 Task: Open Card Software Development Planning in Board Brand Recognition Best Practices to Workspace Car Rentals and add a team member Softage.1@softage.net, a label Yellow, a checklist Data Governance, an attachment from your computer, a color Yellow and finally, add a card description 'Develop and launch new customer feedback program for service improvements' and a comment 'Given the potential impact of this task on our company social responsibility, let us ensure that we approach it with a sense of ethical awareness and consciousness.'. Add a start date 'Jan 01, 1900' with a due date 'Jan 08, 1900'
Action: Mouse moved to (353, 360)
Screenshot: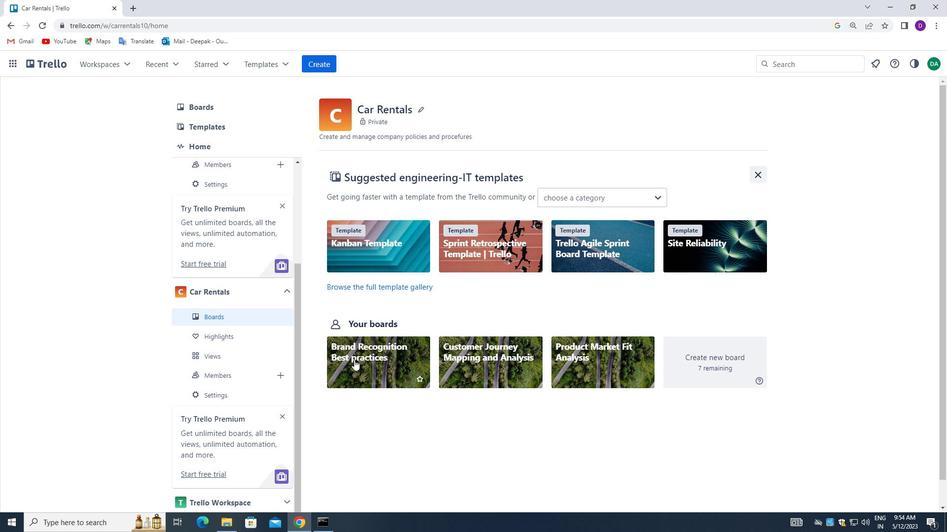
Action: Mouse pressed left at (353, 360)
Screenshot: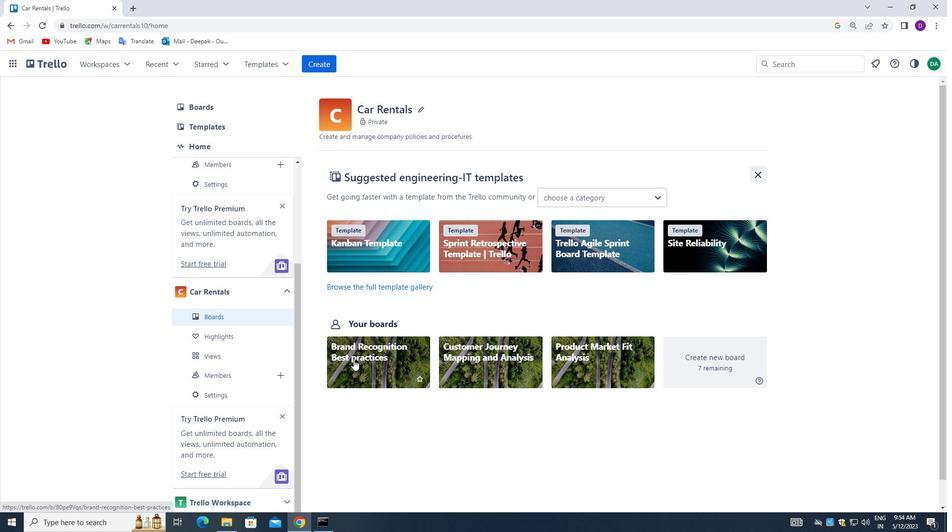 
Action: Mouse moved to (209, 151)
Screenshot: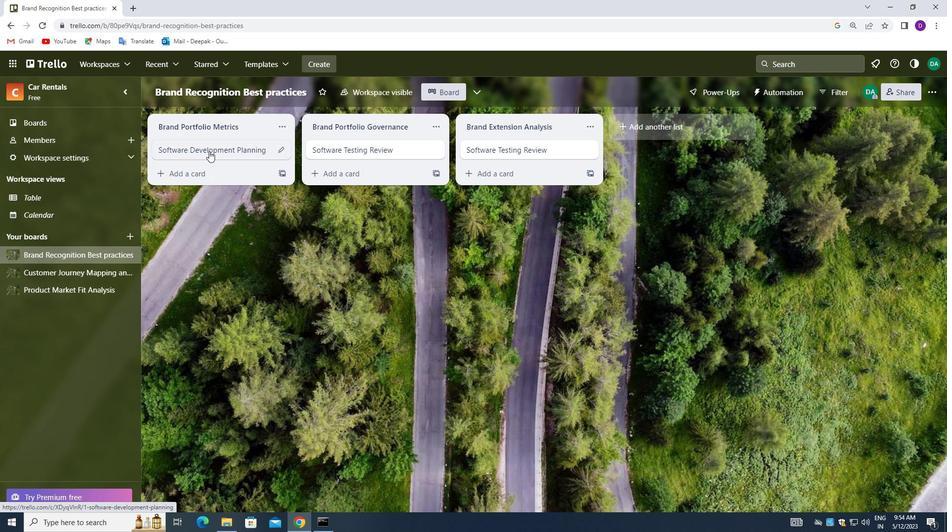 
Action: Mouse pressed left at (209, 151)
Screenshot: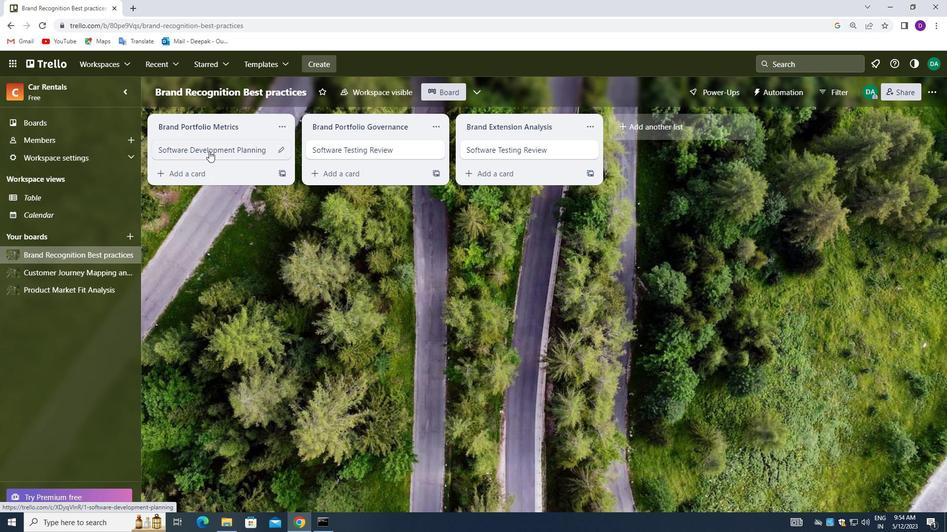 
Action: Mouse moved to (620, 149)
Screenshot: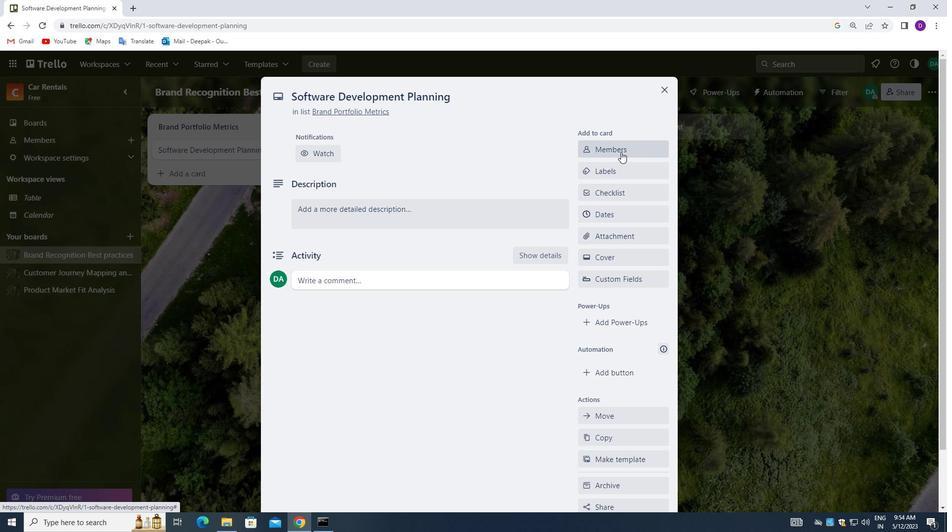 
Action: Mouse pressed left at (620, 149)
Screenshot: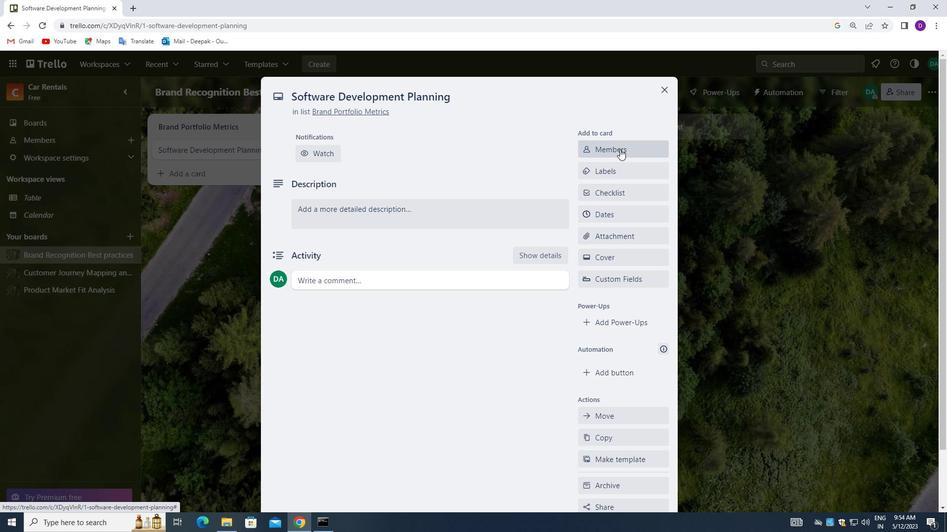 
Action: Mouse moved to (619, 202)
Screenshot: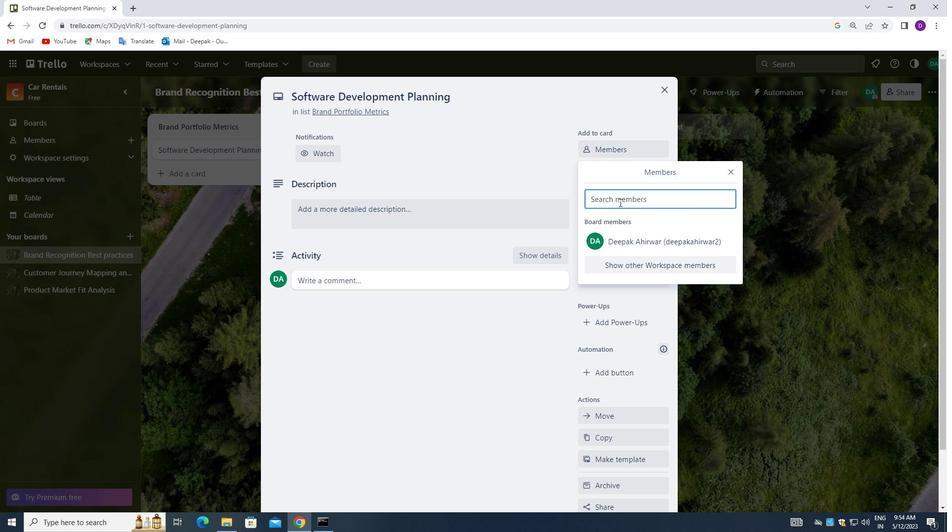 
Action: Mouse pressed left at (619, 202)
Screenshot: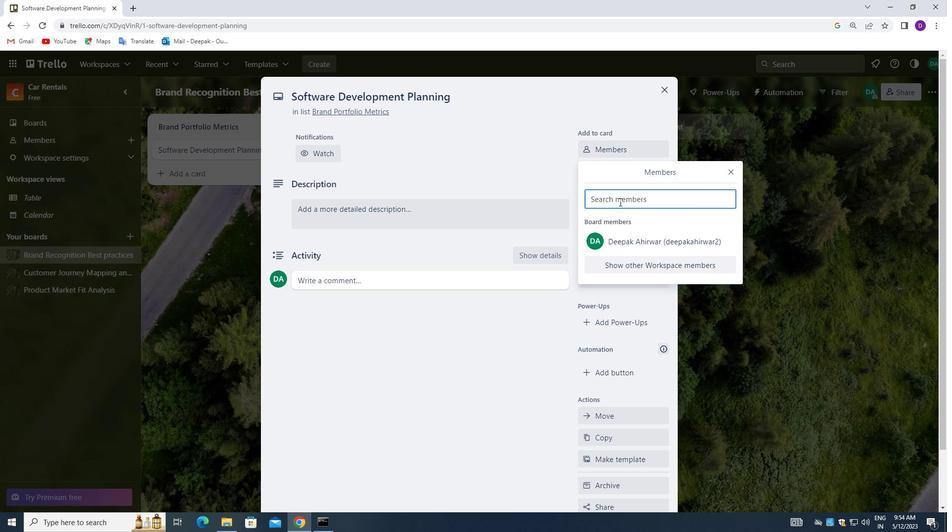 
Action: Mouse moved to (475, 171)
Screenshot: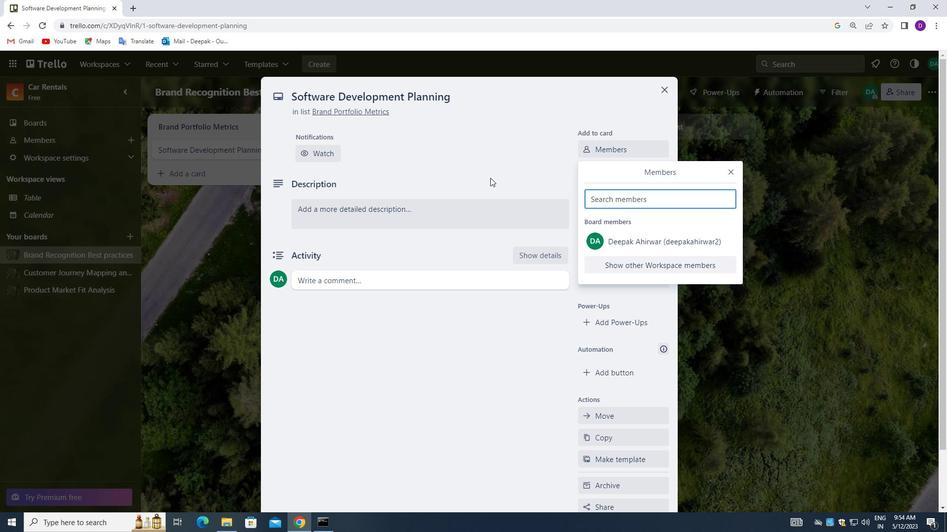 
Action: Key pressed softage.1<Key.shift>@SOFTAGE.NET
Screenshot: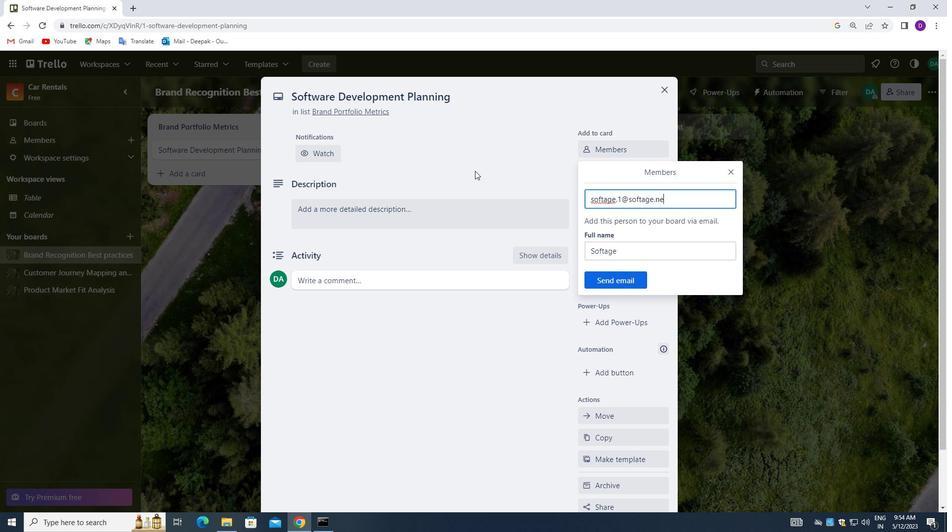 
Action: Mouse scrolled (475, 171) with delta (0, 0)
Screenshot: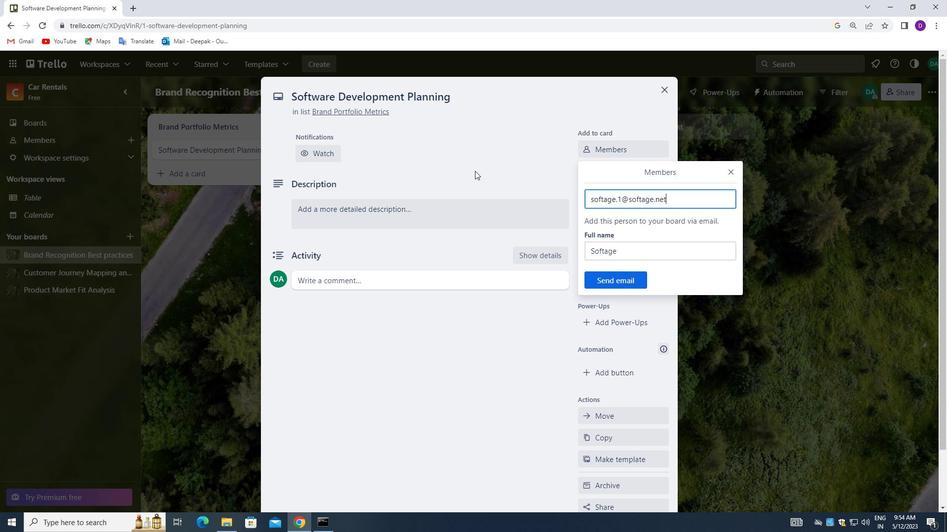
Action: Mouse moved to (600, 281)
Screenshot: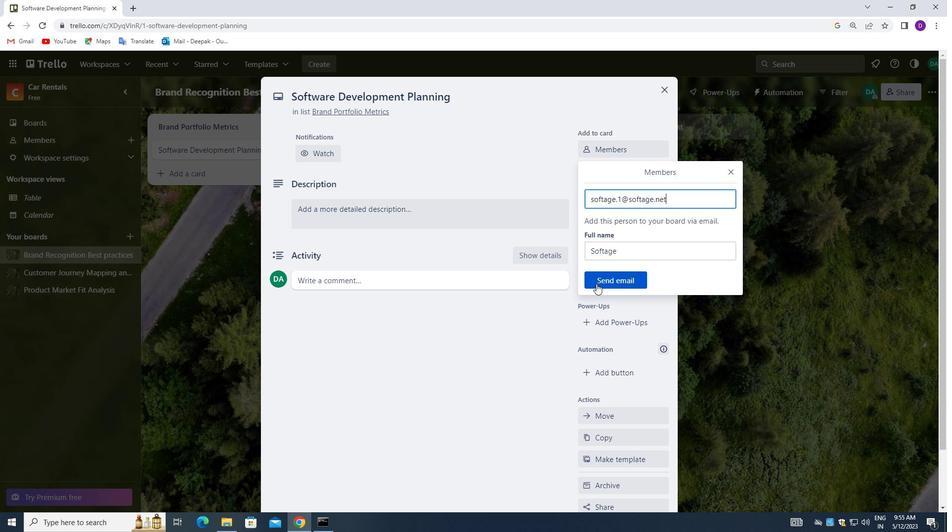 
Action: Mouse pressed left at (600, 281)
Screenshot: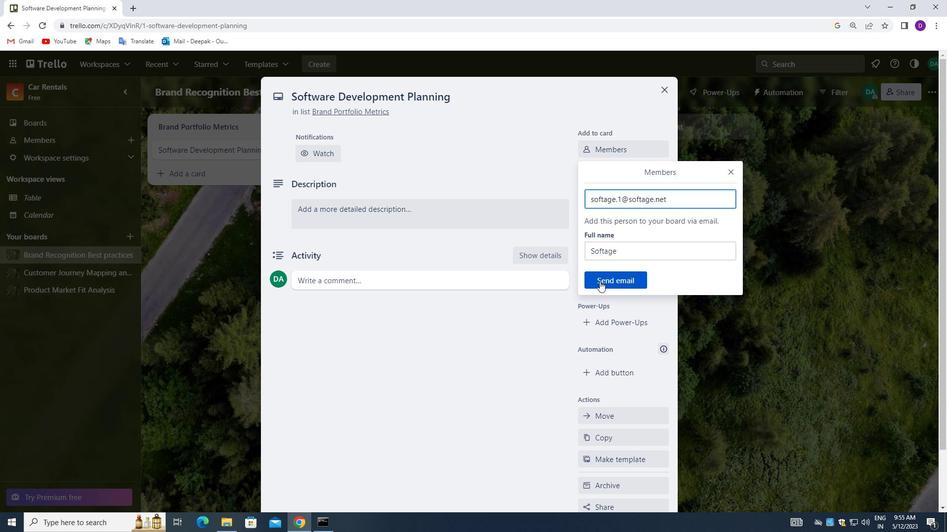 
Action: Mouse moved to (623, 209)
Screenshot: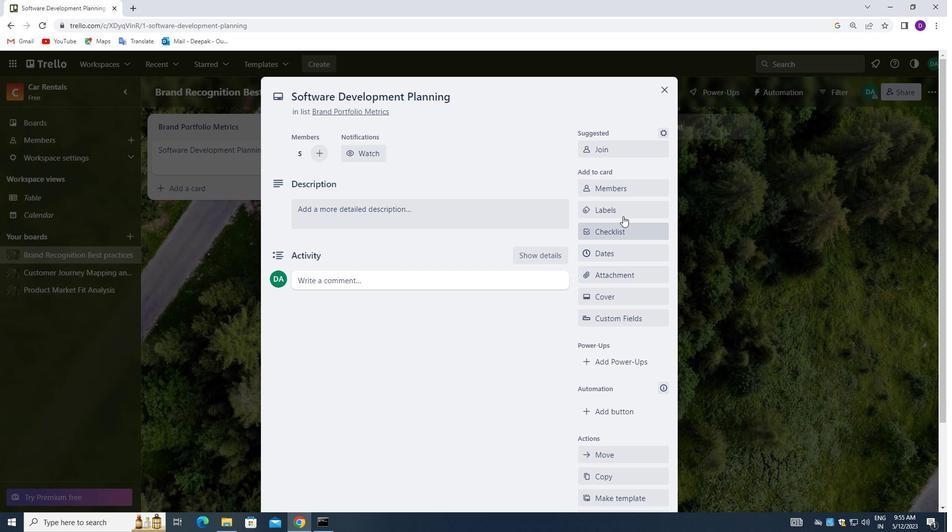 
Action: Mouse pressed left at (623, 209)
Screenshot: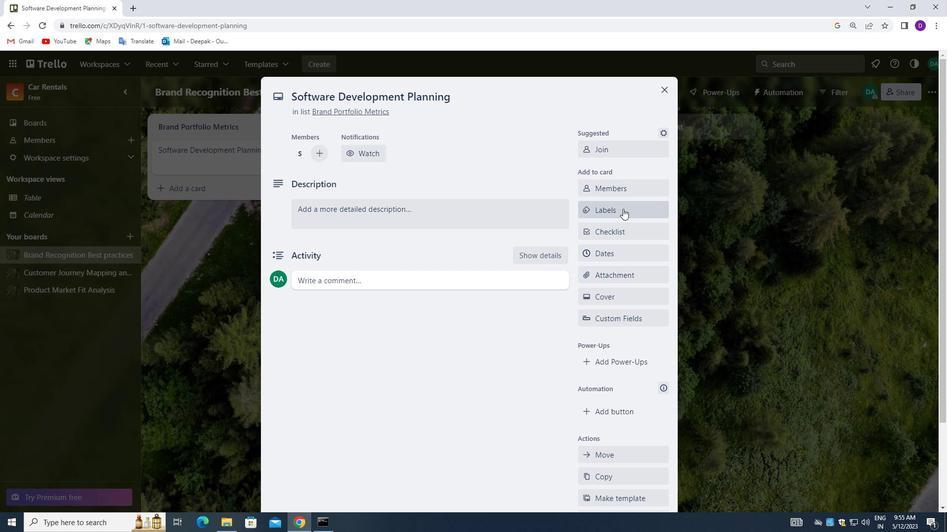 
Action: Mouse moved to (627, 315)
Screenshot: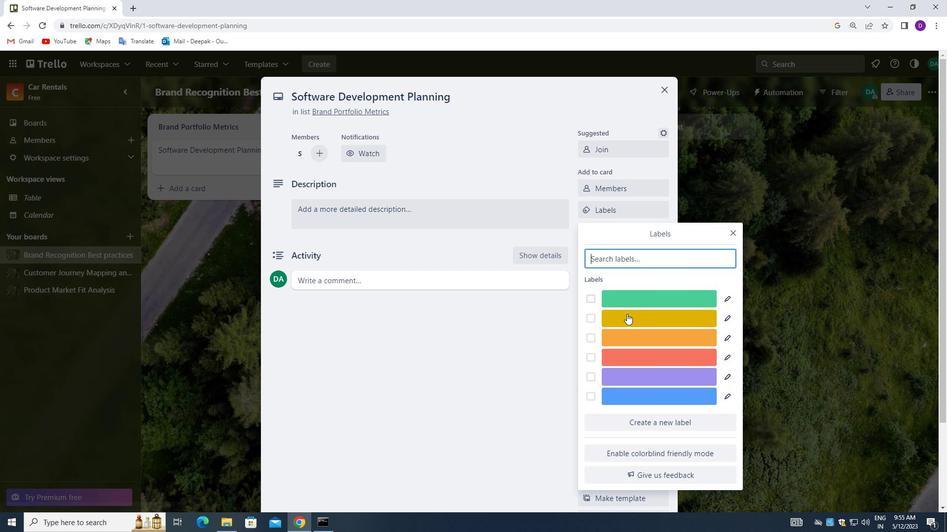 
Action: Mouse pressed left at (627, 315)
Screenshot: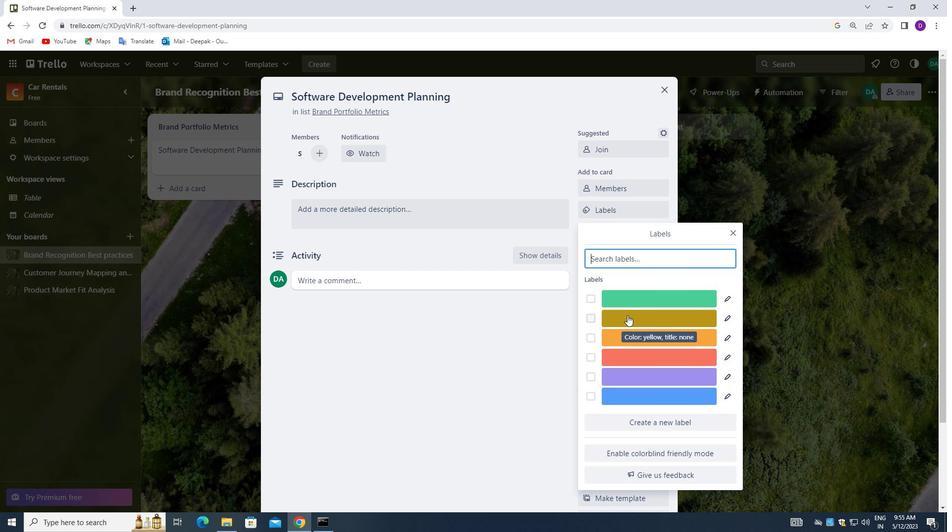 
Action: Mouse moved to (736, 230)
Screenshot: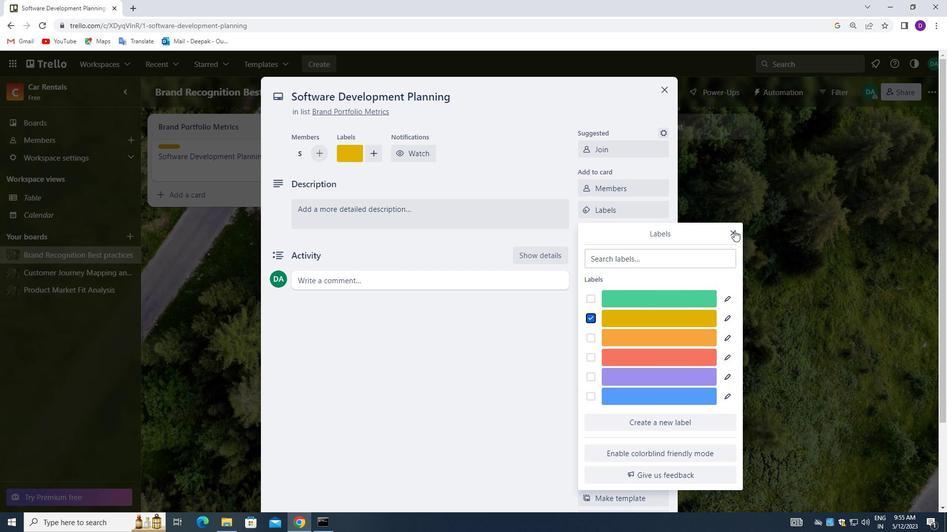 
Action: Mouse pressed left at (736, 230)
Screenshot: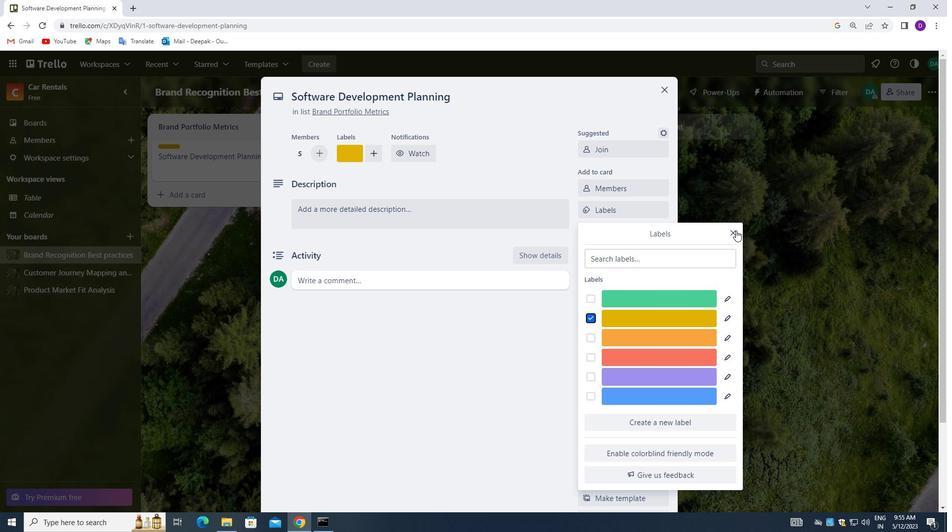 
Action: Mouse moved to (613, 230)
Screenshot: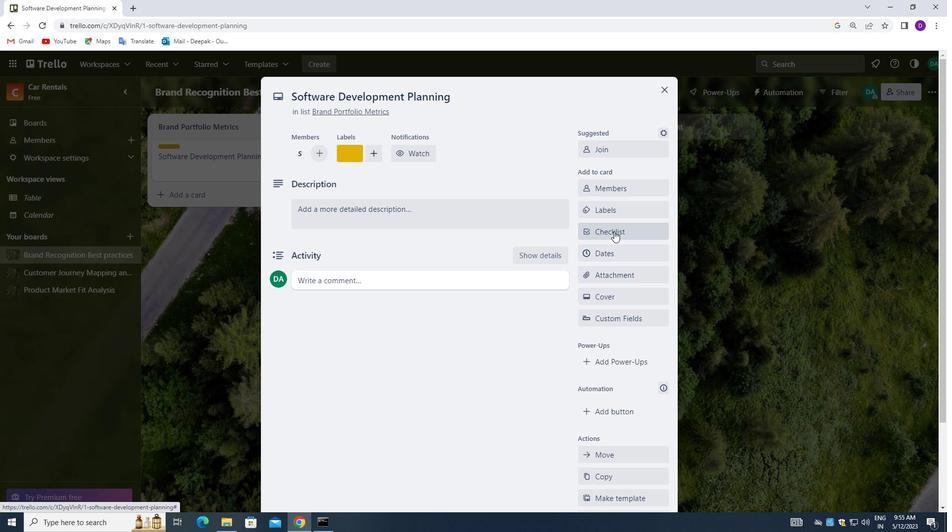 
Action: Mouse pressed left at (613, 230)
Screenshot: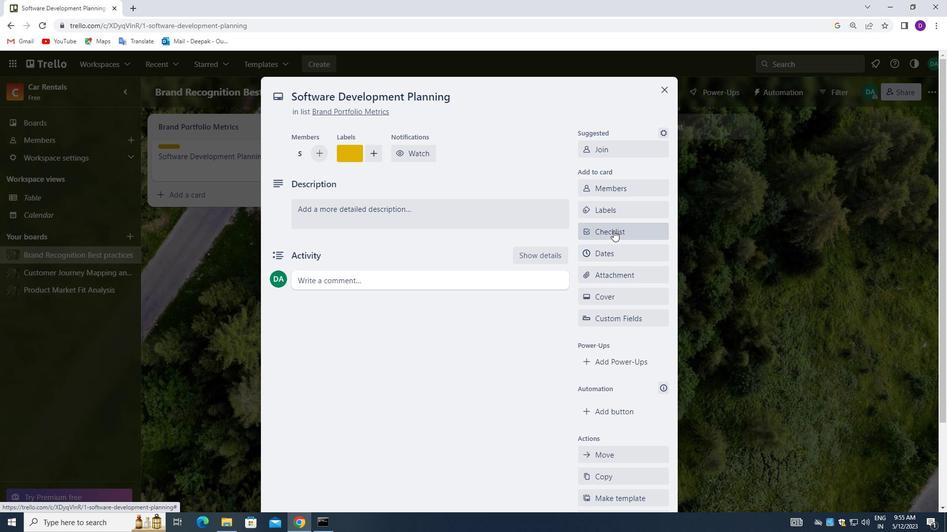 
Action: Mouse moved to (631, 287)
Screenshot: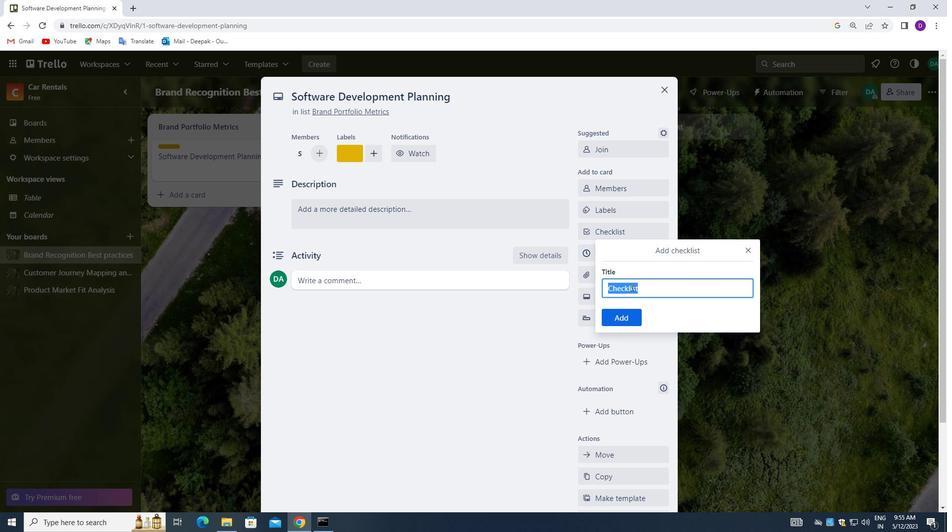 
Action: Key pressed <Key.backspace>
Screenshot: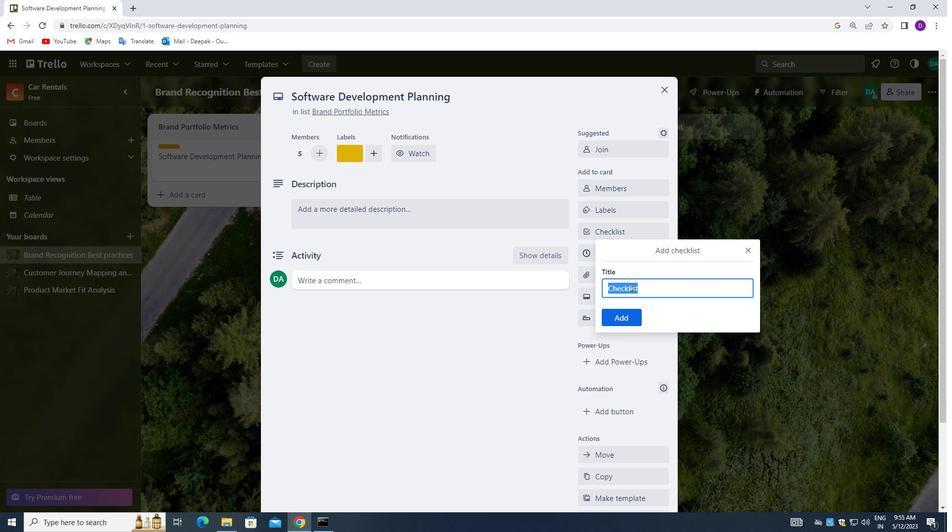 
Action: Mouse moved to (639, 250)
Screenshot: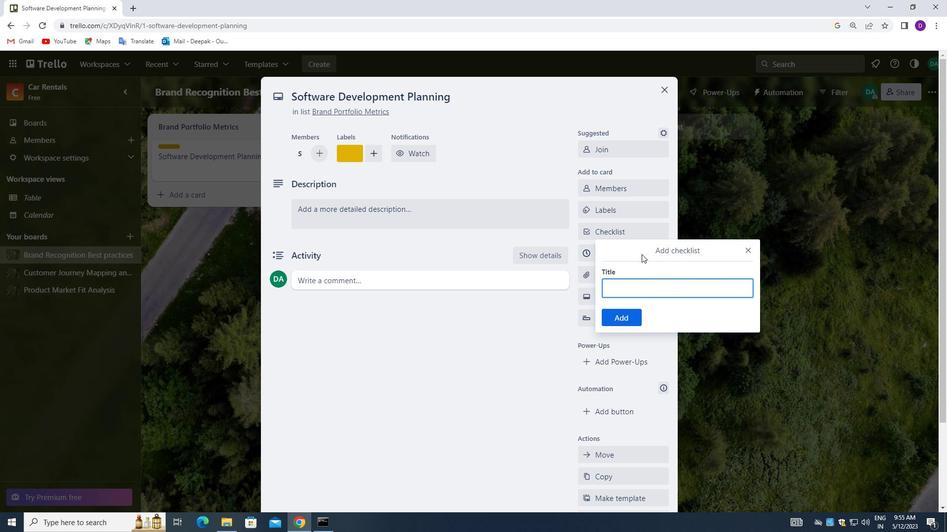 
Action: Key pressed <Key.shift_r>DATA<Key.space><Key.shift_r>GOVERNANCE
Screenshot: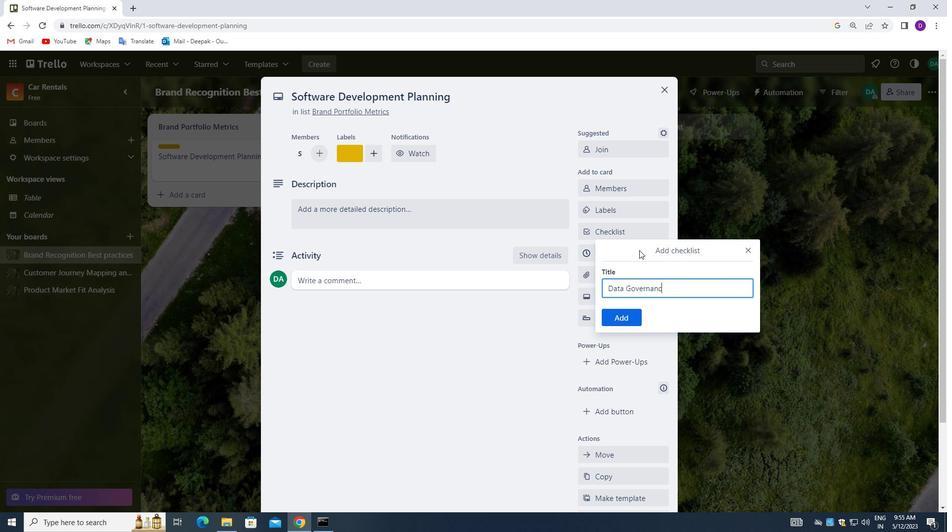 
Action: Mouse moved to (620, 321)
Screenshot: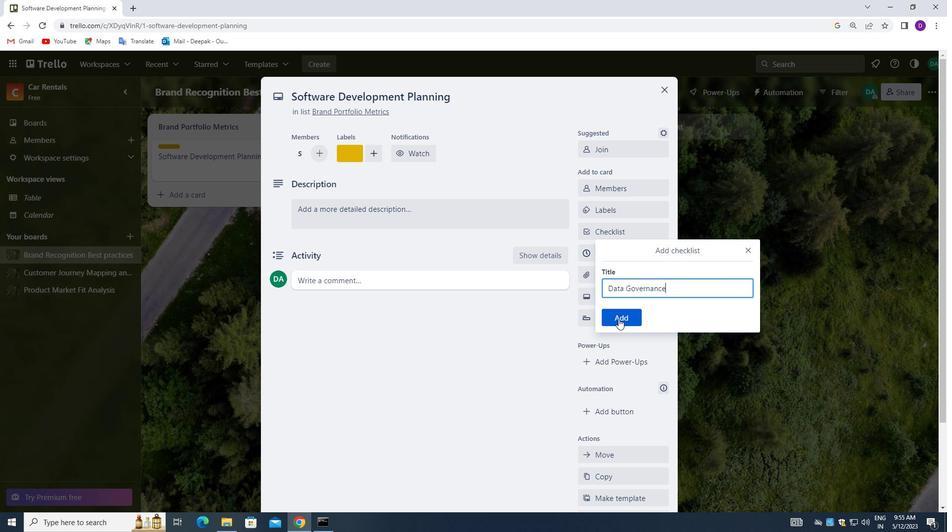 
Action: Mouse pressed left at (620, 321)
Screenshot: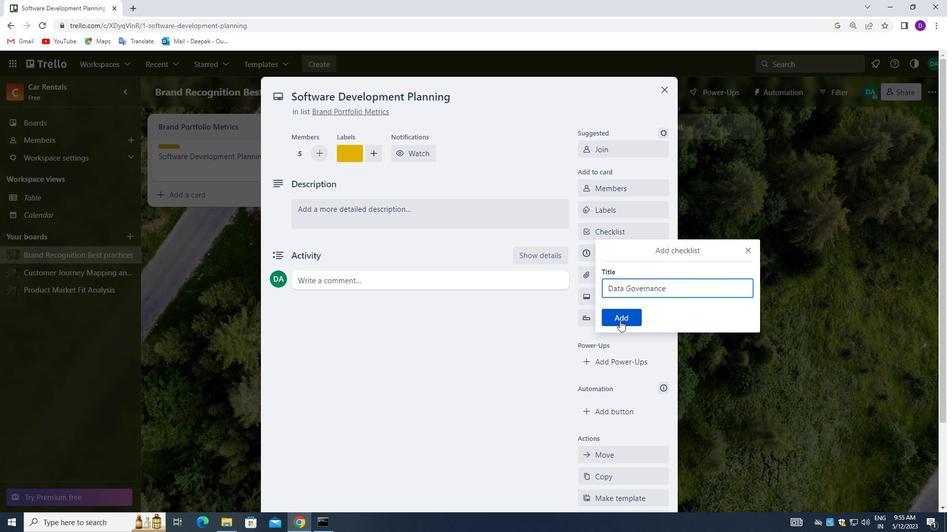 
Action: Mouse moved to (619, 273)
Screenshot: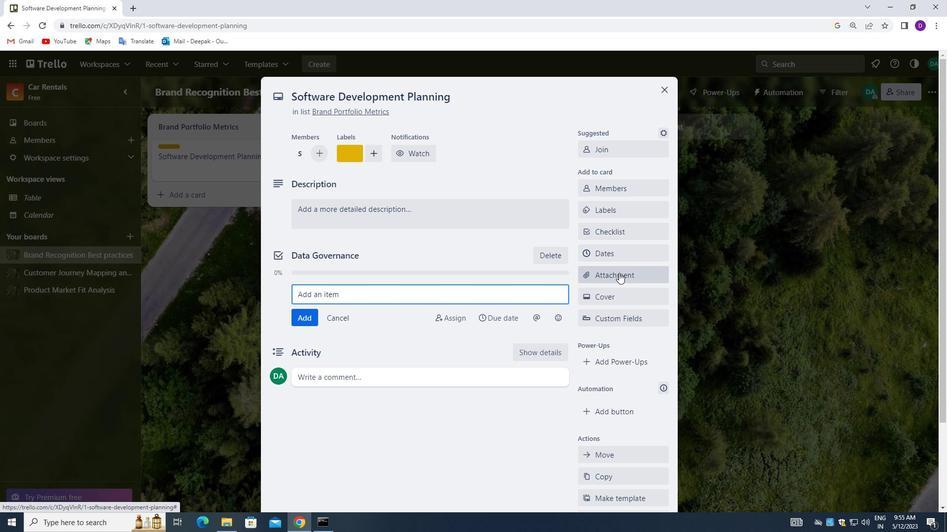 
Action: Mouse pressed left at (619, 273)
Screenshot: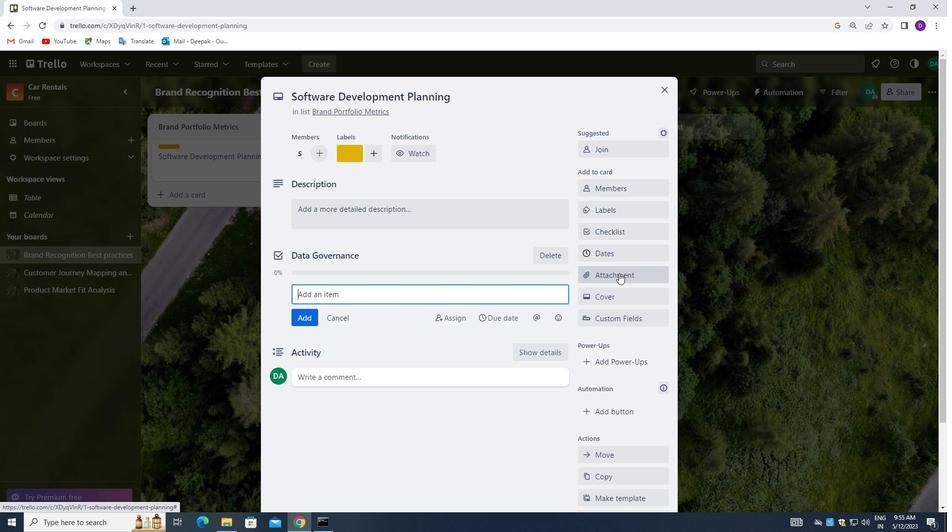 
Action: Mouse moved to (631, 112)
Screenshot: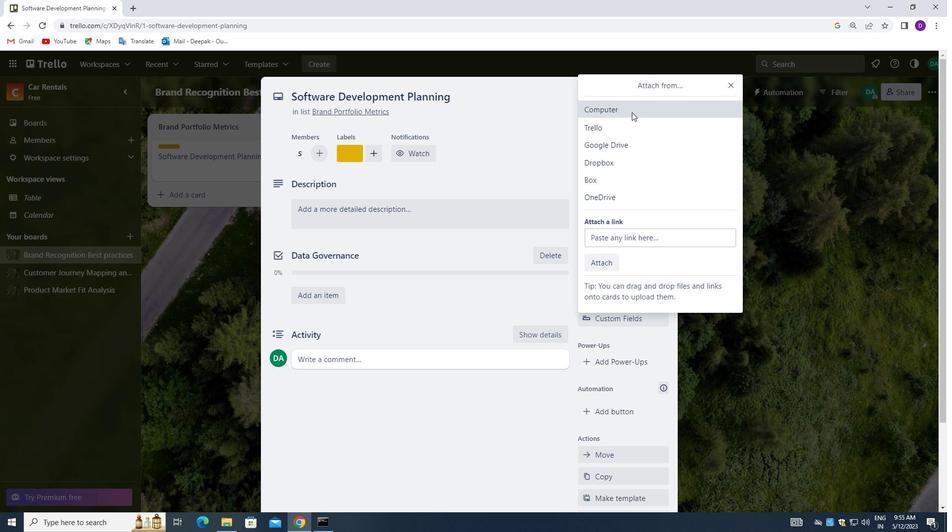 
Action: Mouse pressed left at (631, 112)
Screenshot: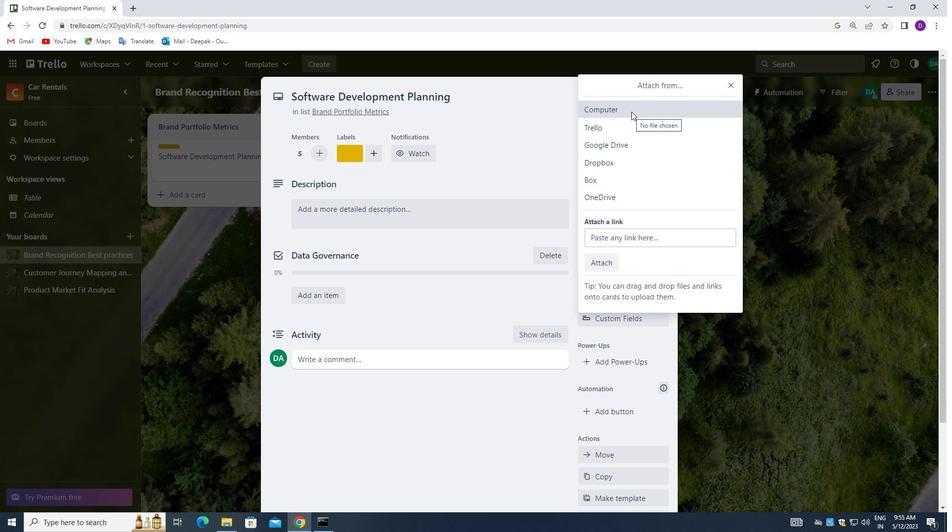 
Action: Mouse moved to (169, 155)
Screenshot: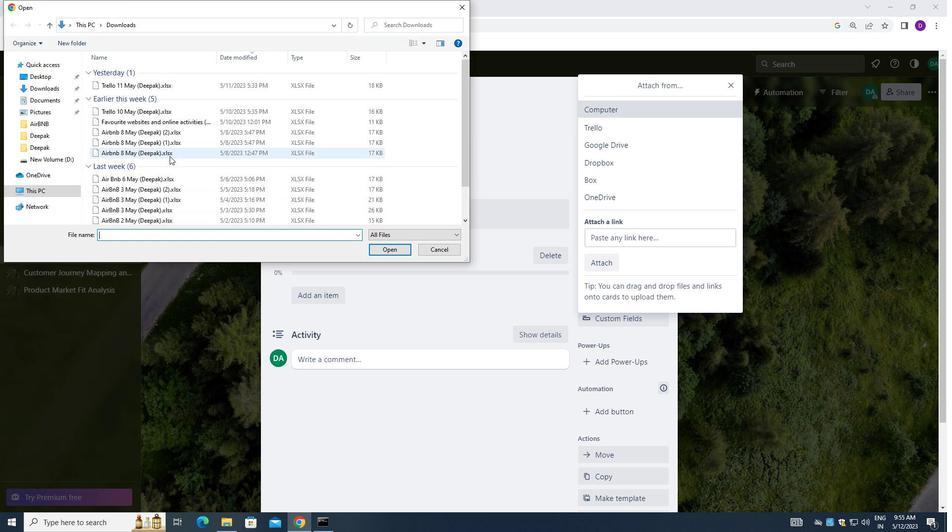 
Action: Mouse pressed left at (169, 155)
Screenshot: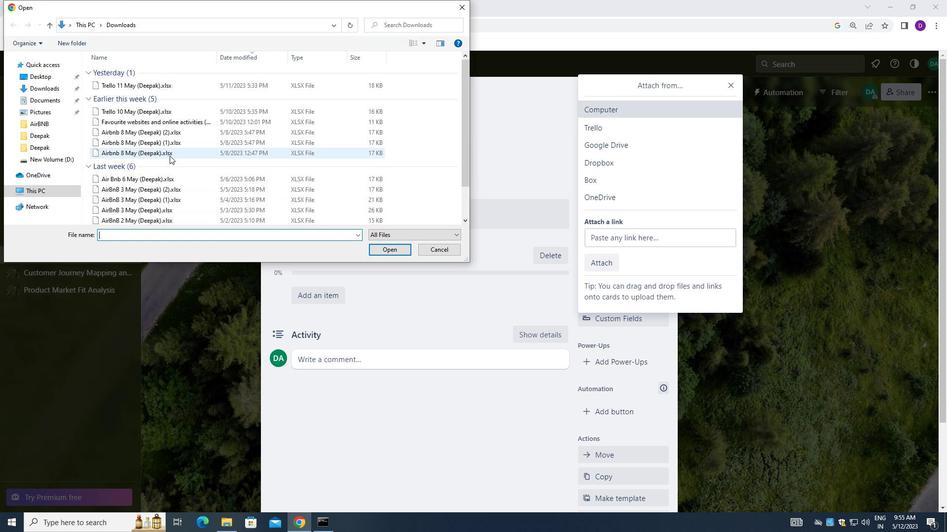 
Action: Mouse moved to (384, 249)
Screenshot: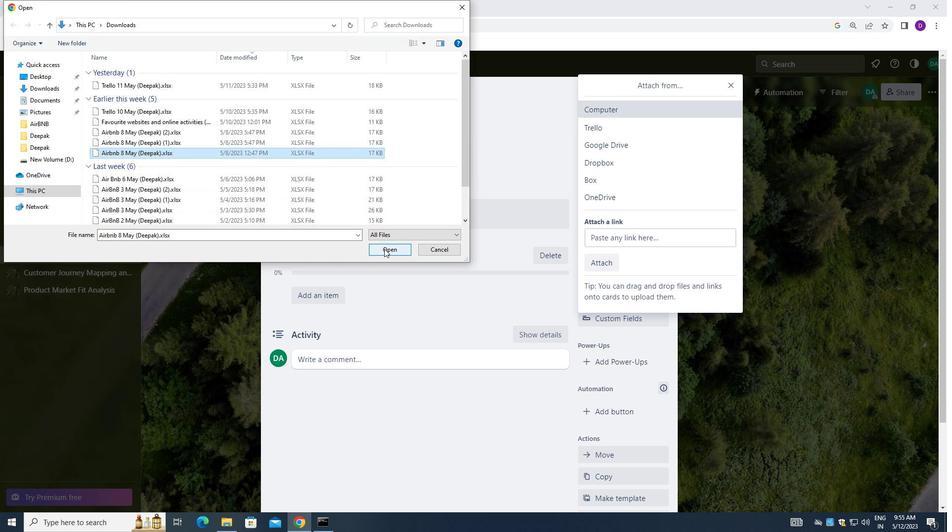 
Action: Mouse pressed left at (384, 249)
Screenshot: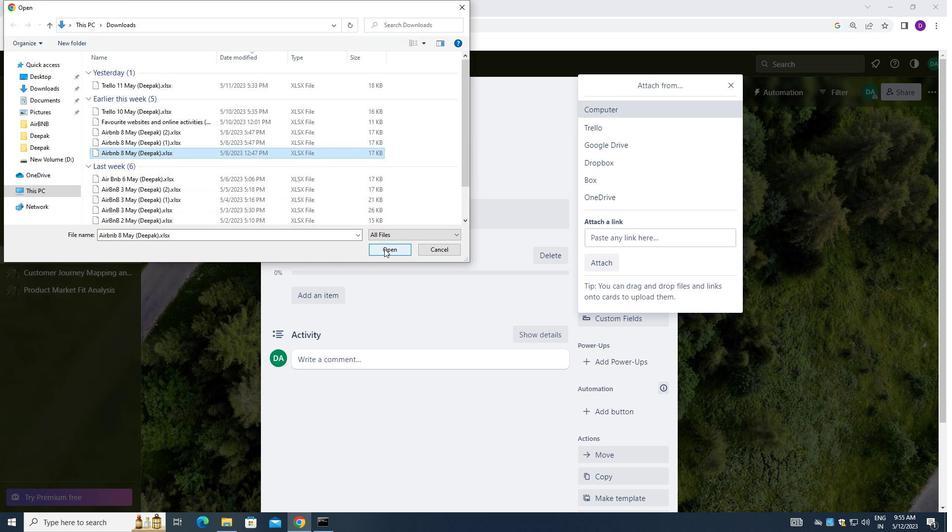 
Action: Mouse moved to (619, 295)
Screenshot: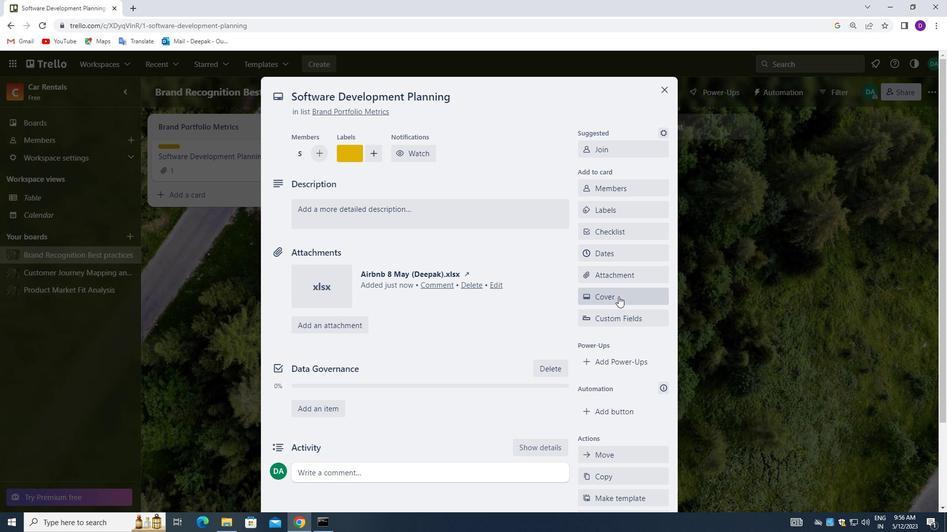 
Action: Mouse pressed left at (619, 295)
Screenshot: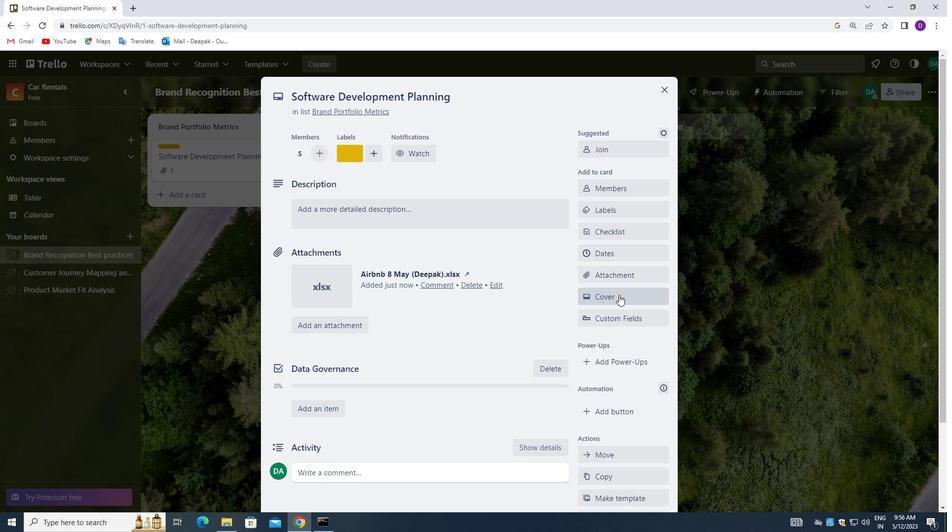 
Action: Mouse moved to (630, 292)
Screenshot: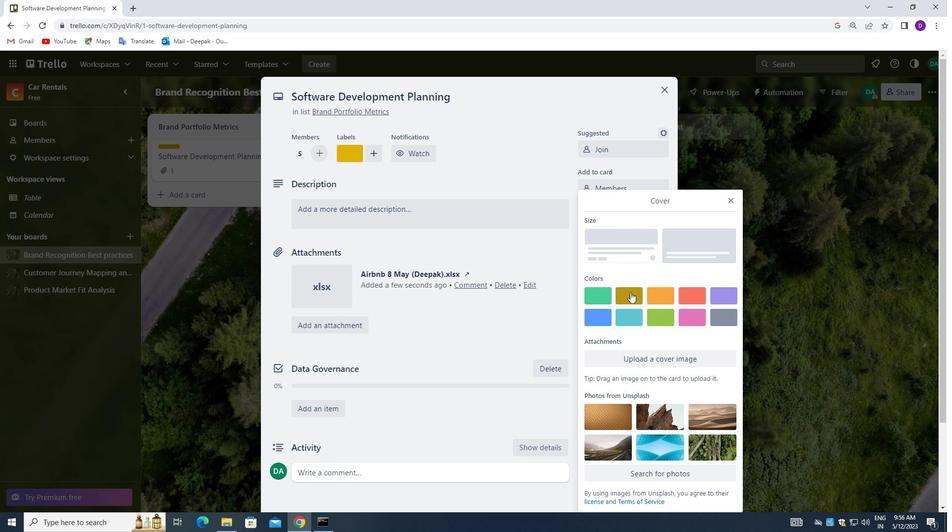 
Action: Mouse pressed left at (630, 292)
Screenshot: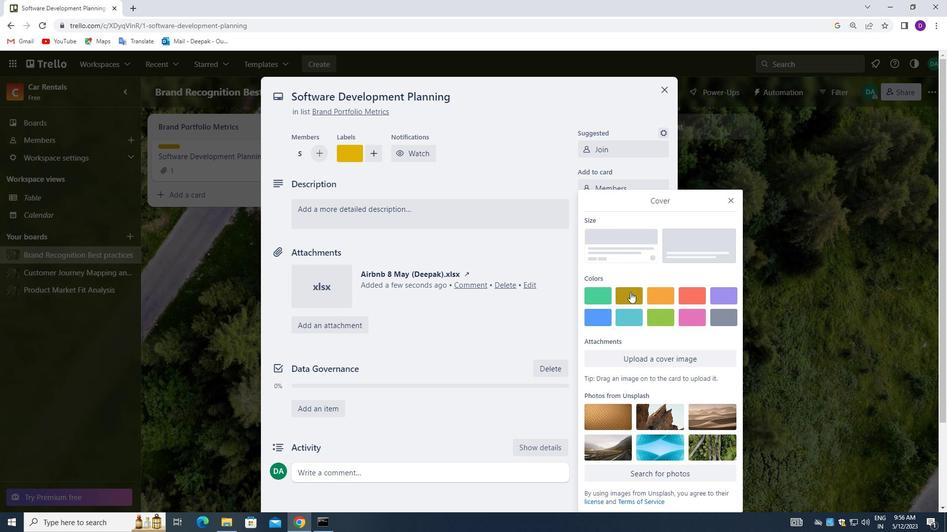 
Action: Mouse moved to (731, 179)
Screenshot: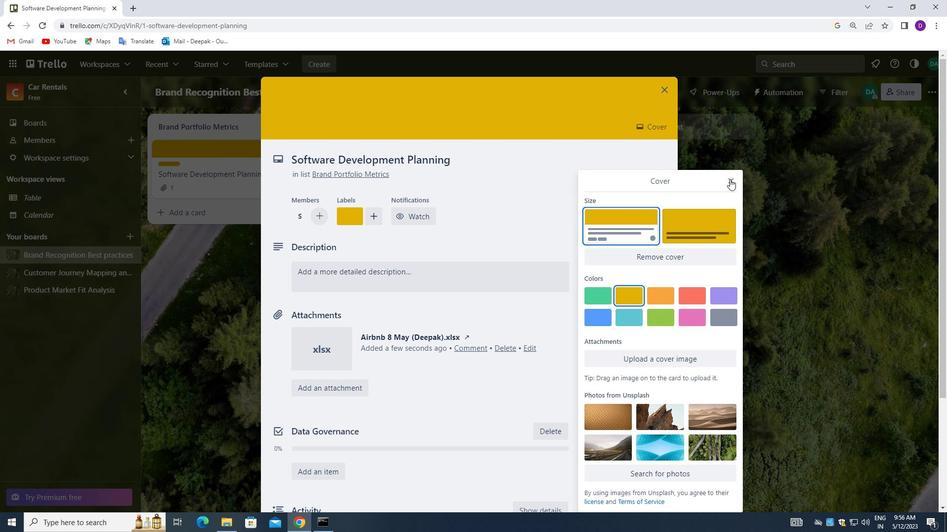 
Action: Mouse pressed left at (731, 179)
Screenshot: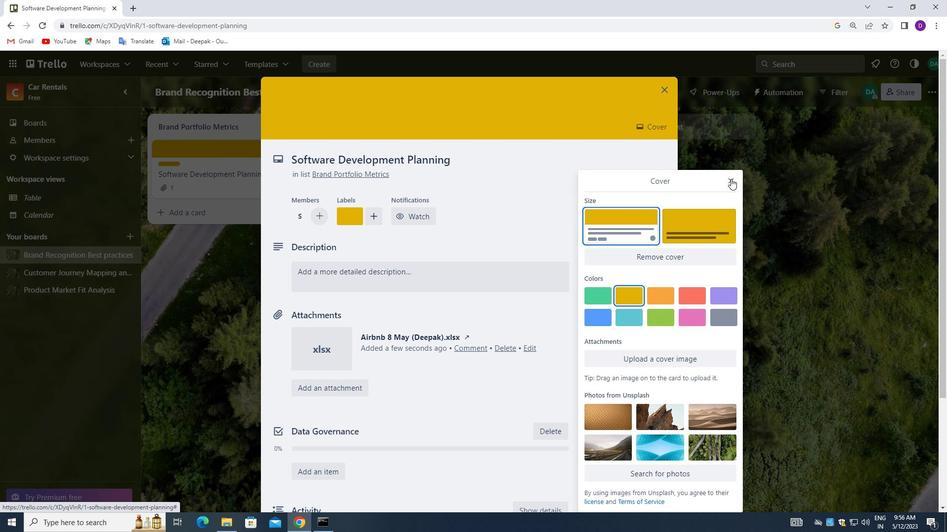 
Action: Mouse moved to (348, 269)
Screenshot: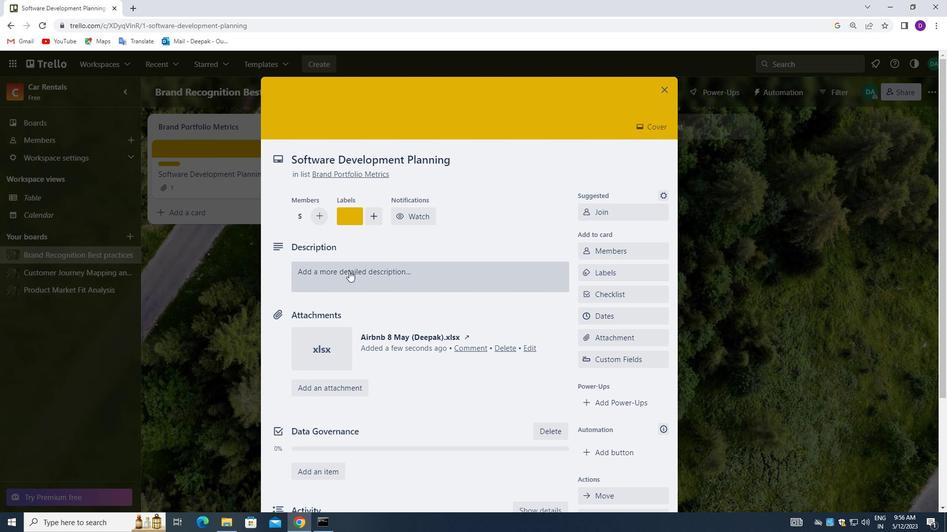 
Action: Mouse pressed left at (348, 269)
Screenshot: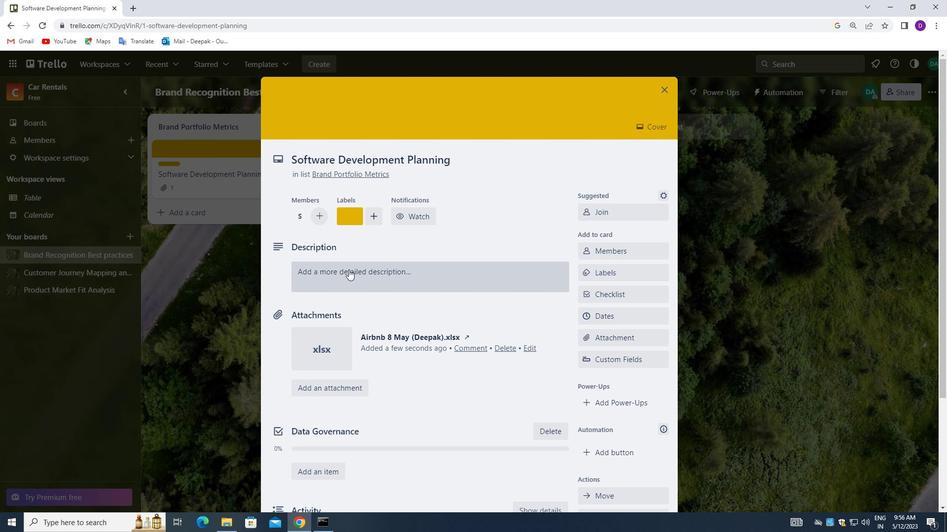 
Action: Mouse moved to (219, 306)
Screenshot: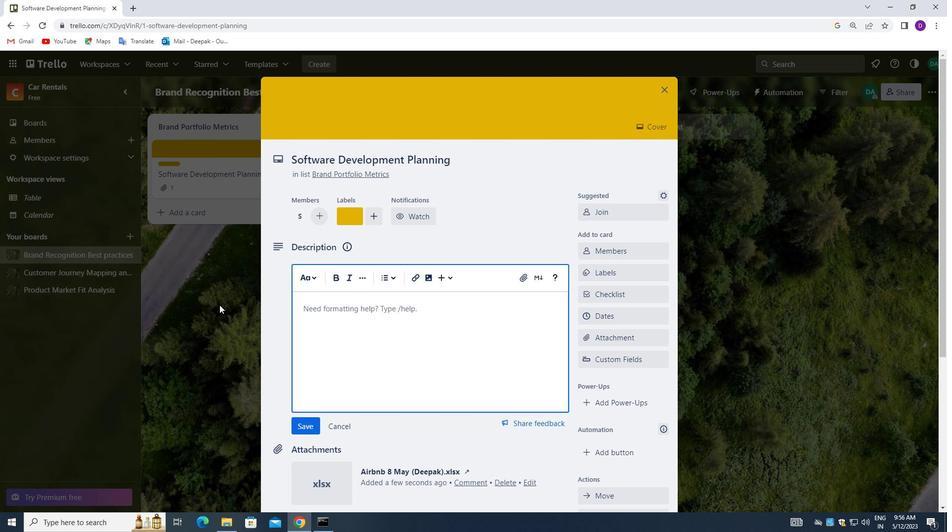 
Action: Key pressed <Key.shift_r>DEVELOP<Key.space>AND<Key.space>LAUNCH<Key.space>NEW<Key.space>CI<Key.backspace>USTOMER<Key.space>FEEDBACK<Key.space>PROGRAM<Key.space>FOR<Key.space>SERIVE<Key.backspace>CE<Key.space><Key.backspace><Key.backspace><Key.backspace><Key.backspace><Key.backspace><Key.backspace>RVICE<Key.space>UMPROVEMENTS.
Screenshot: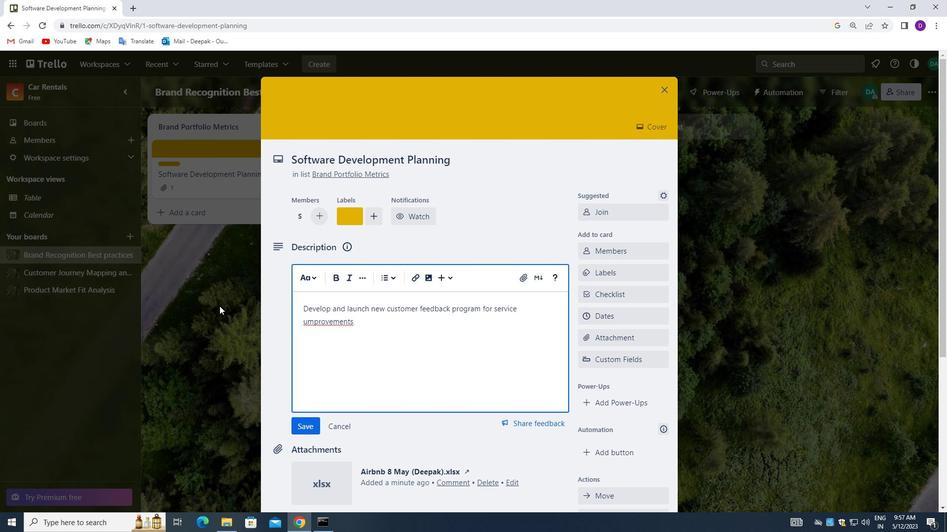 
Action: Mouse moved to (305, 322)
Screenshot: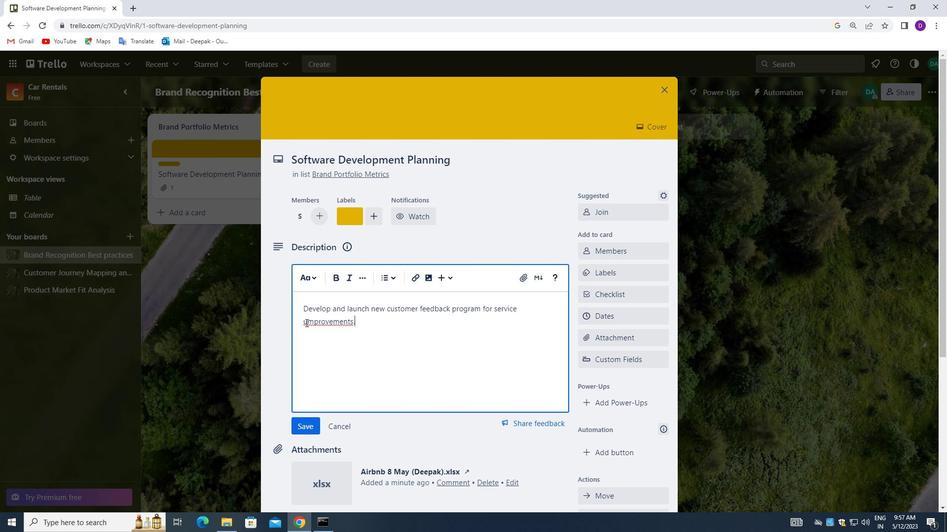 
Action: Mouse pressed left at (305, 322)
Screenshot: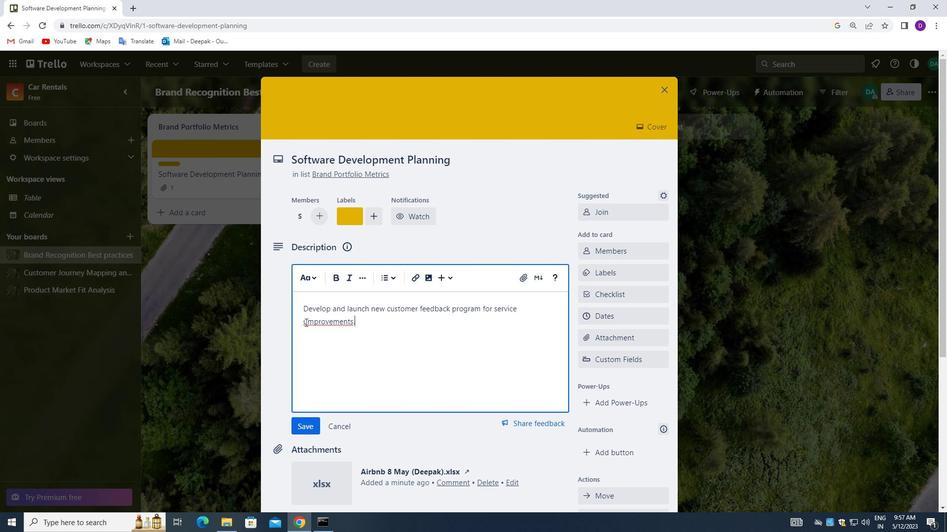 
Action: Mouse moved to (311, 341)
Screenshot: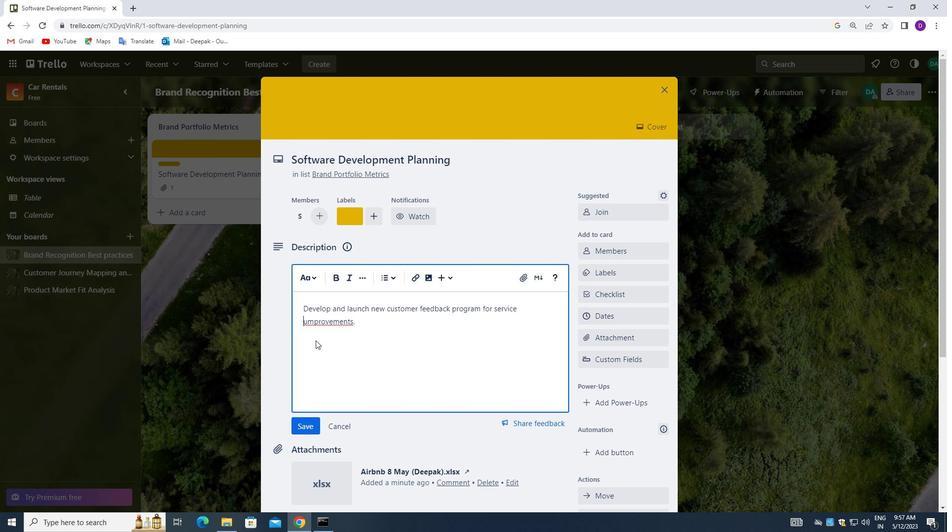 
Action: Key pressed <Key.right><Key.backspace>I
Screenshot: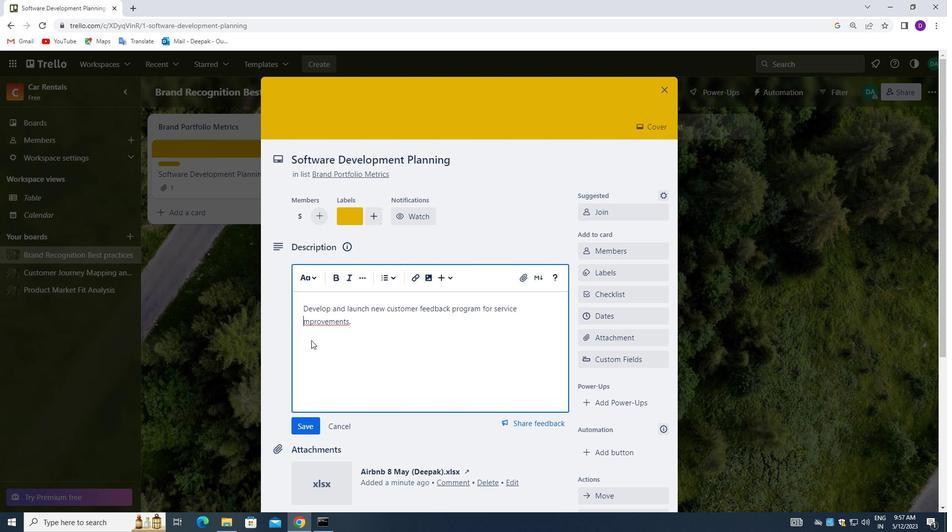 
Action: Mouse moved to (356, 319)
Screenshot: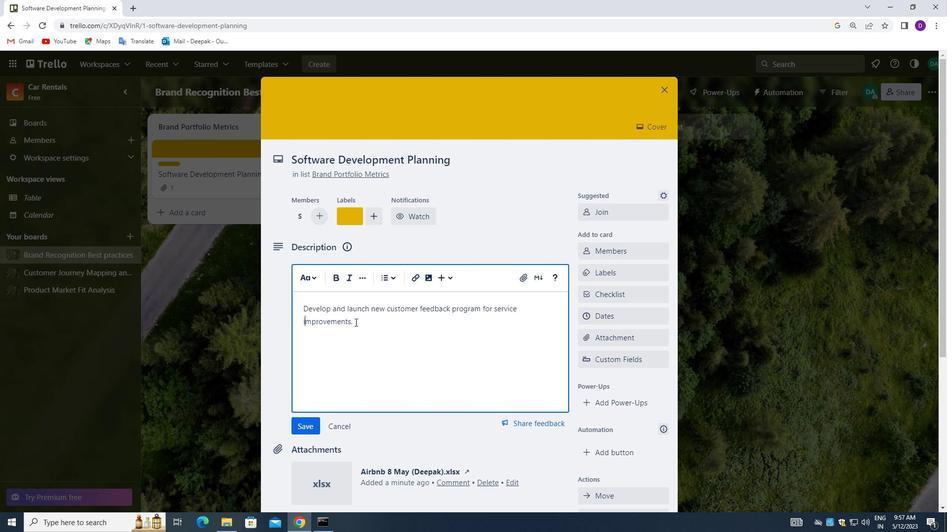 
Action: Mouse pressed left at (356, 319)
Screenshot: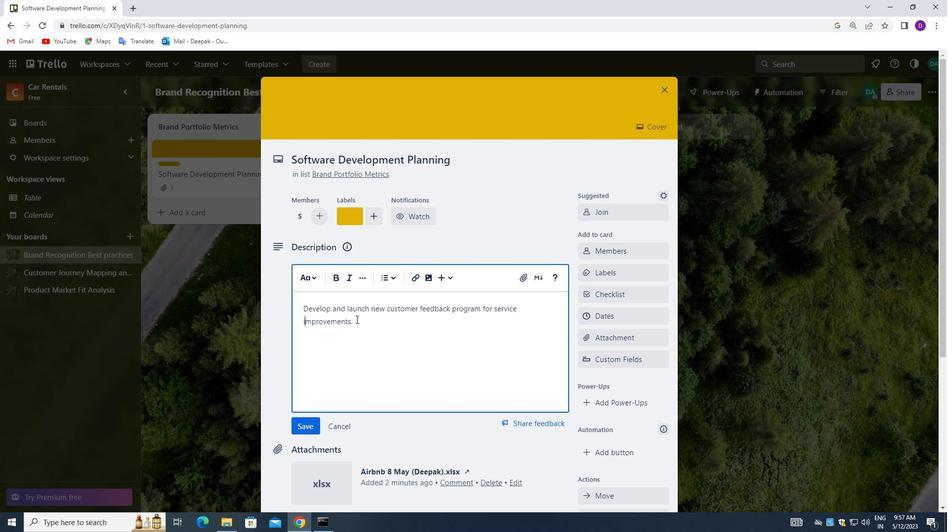 
Action: Mouse moved to (409, 352)
Screenshot: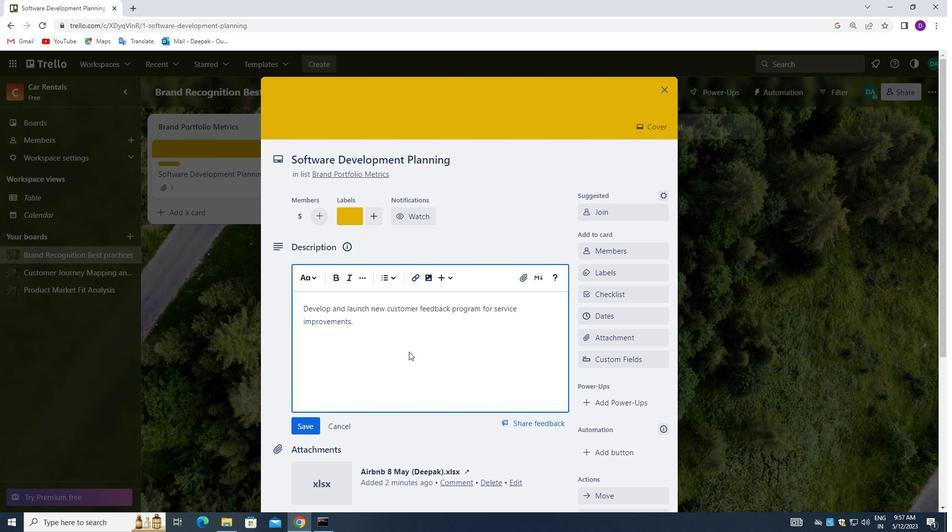 
Action: Mouse scrolled (409, 351) with delta (0, 0)
Screenshot: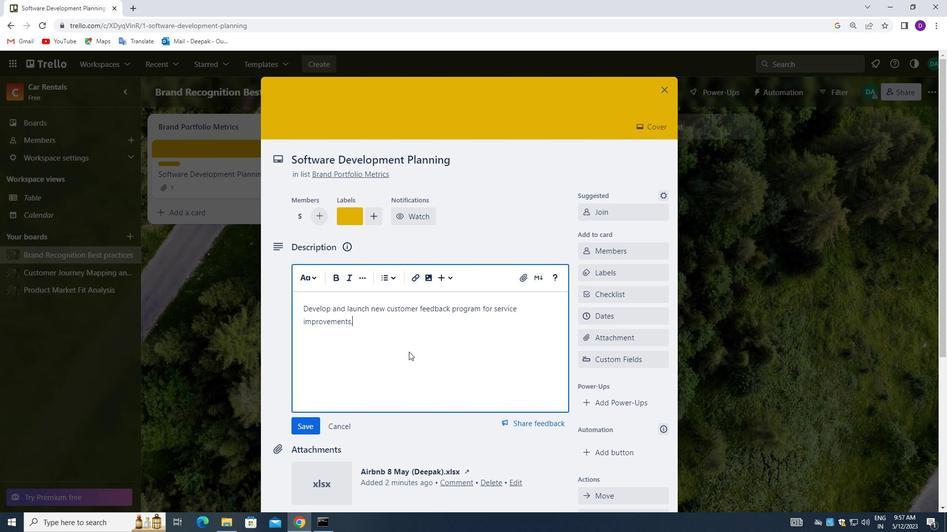 
Action: Mouse scrolled (409, 351) with delta (0, 0)
Screenshot: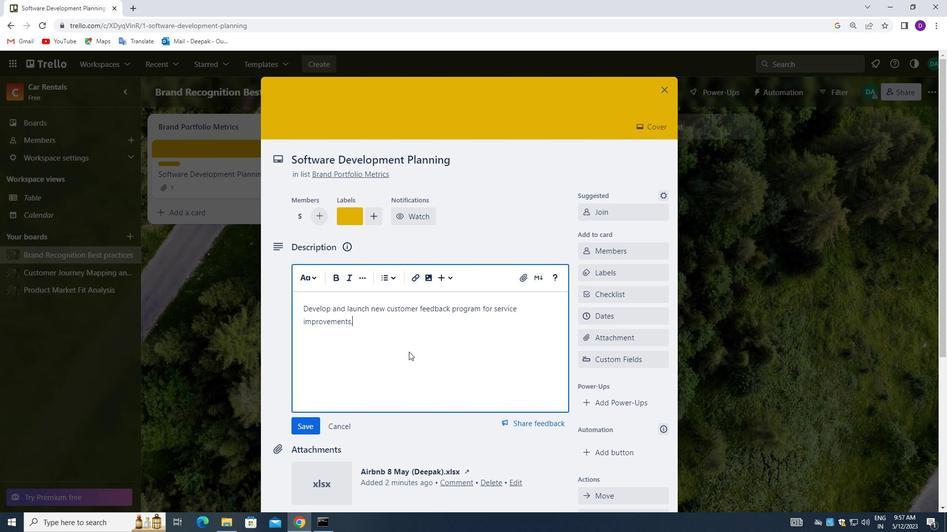 
Action: Mouse moved to (354, 394)
Screenshot: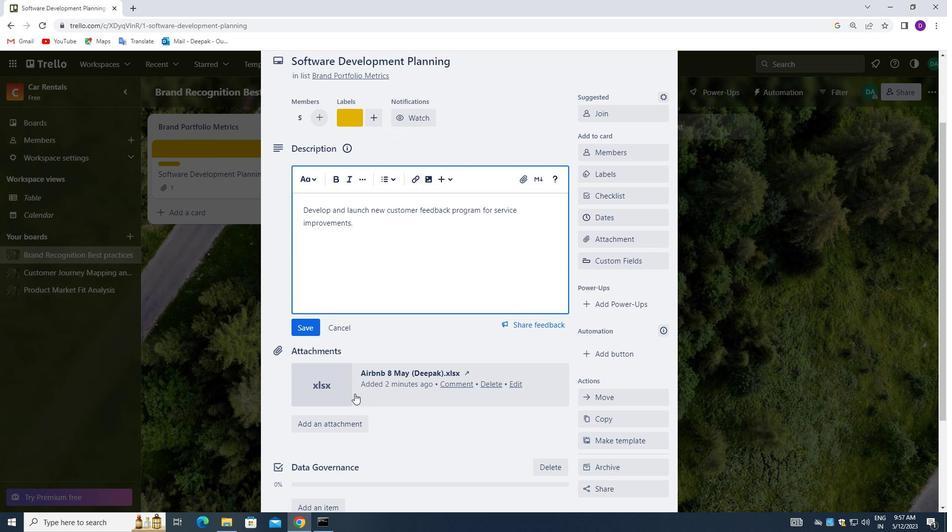 
Action: Mouse scrolled (354, 393) with delta (0, 0)
Screenshot: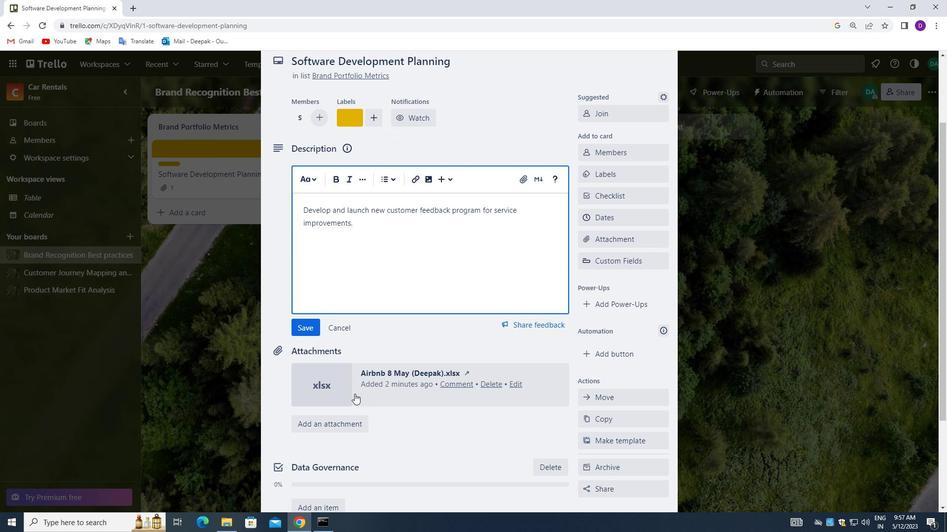 
Action: Mouse scrolled (354, 393) with delta (0, 0)
Screenshot: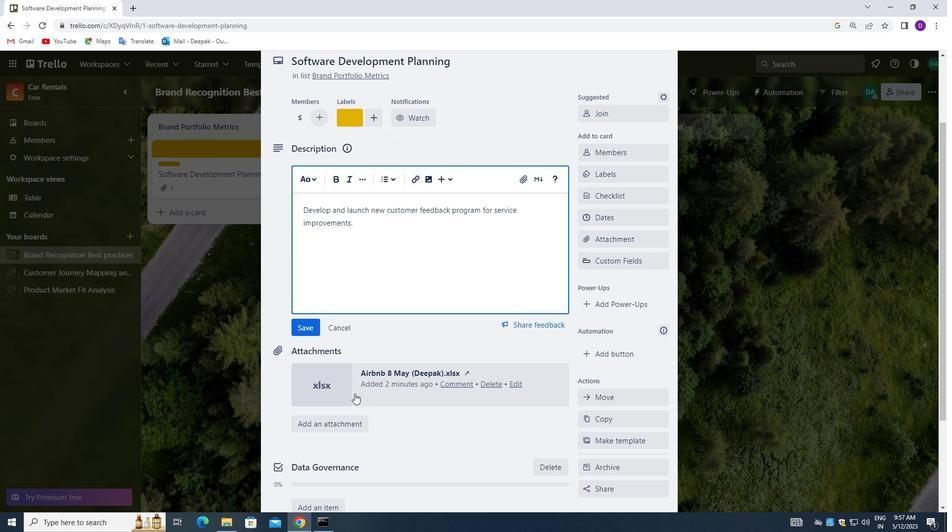
Action: Mouse moved to (355, 394)
Screenshot: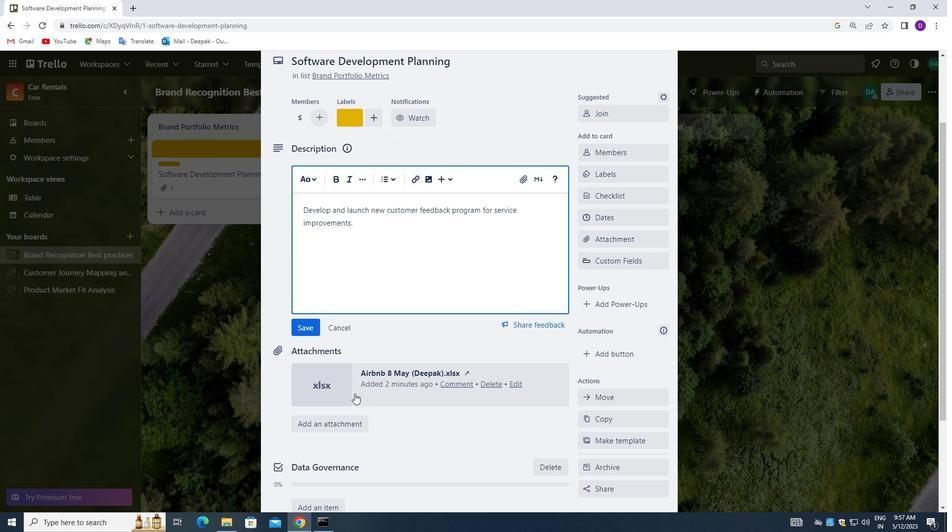 
Action: Mouse scrolled (355, 393) with delta (0, 0)
Screenshot: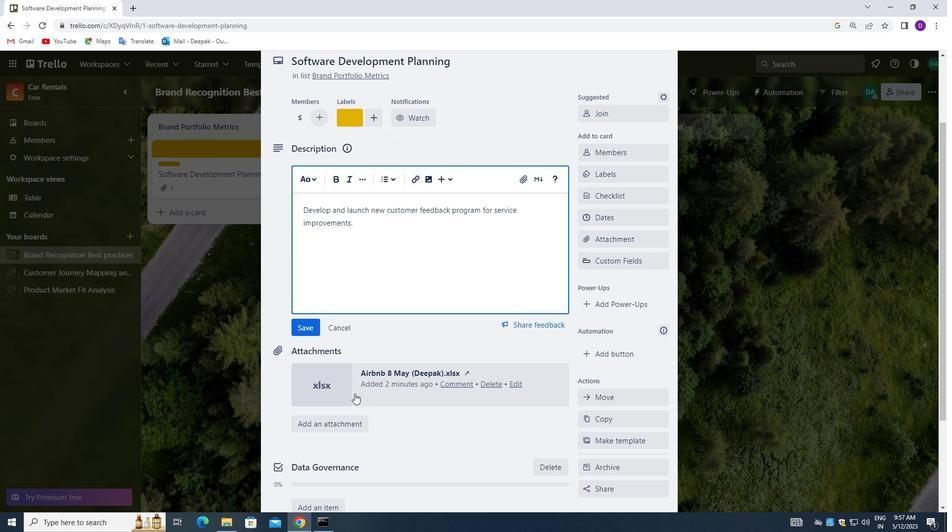 
Action: Mouse moved to (349, 443)
Screenshot: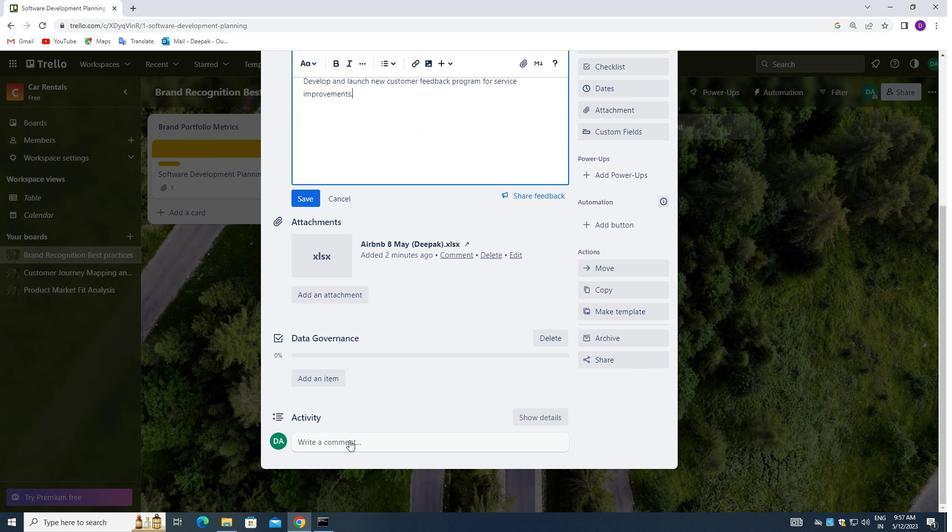 
Action: Mouse pressed left at (349, 443)
Screenshot: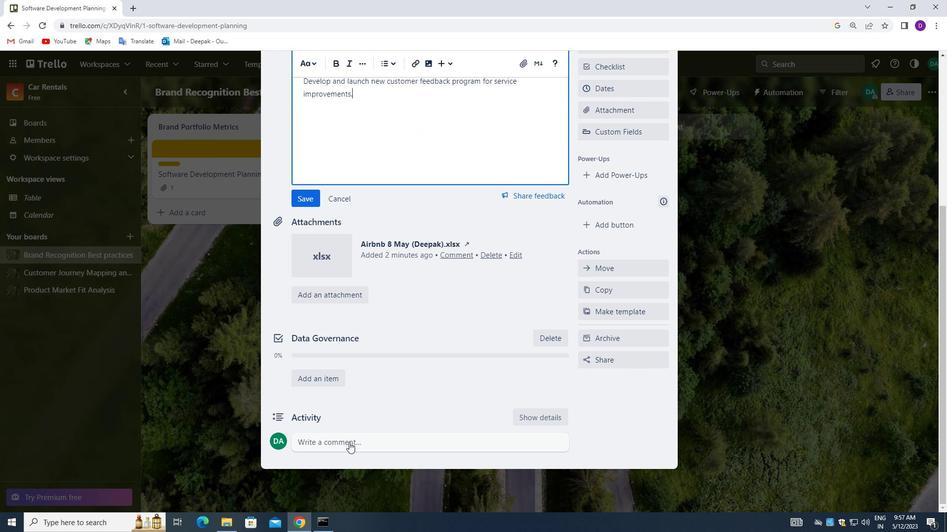 
Action: Mouse moved to (361, 426)
Screenshot: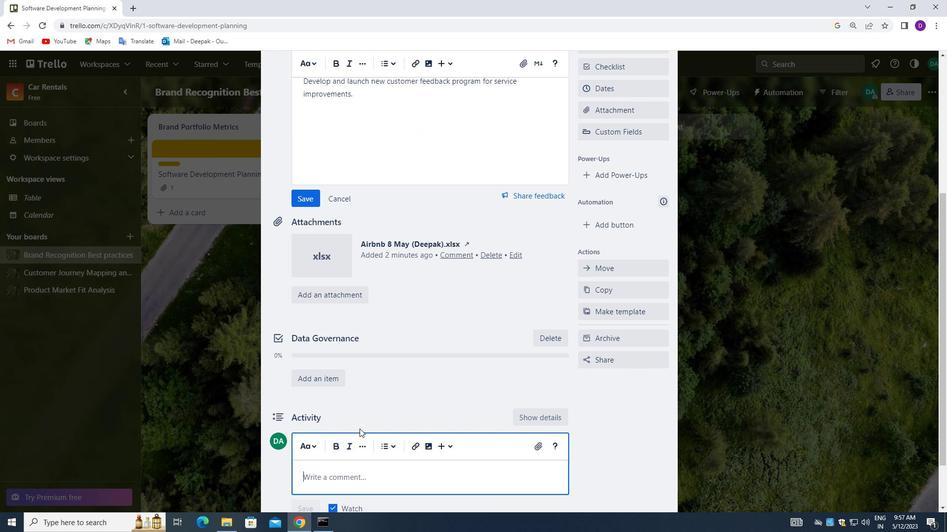 
Action: Mouse scrolled (361, 425) with delta (0, 0)
Screenshot: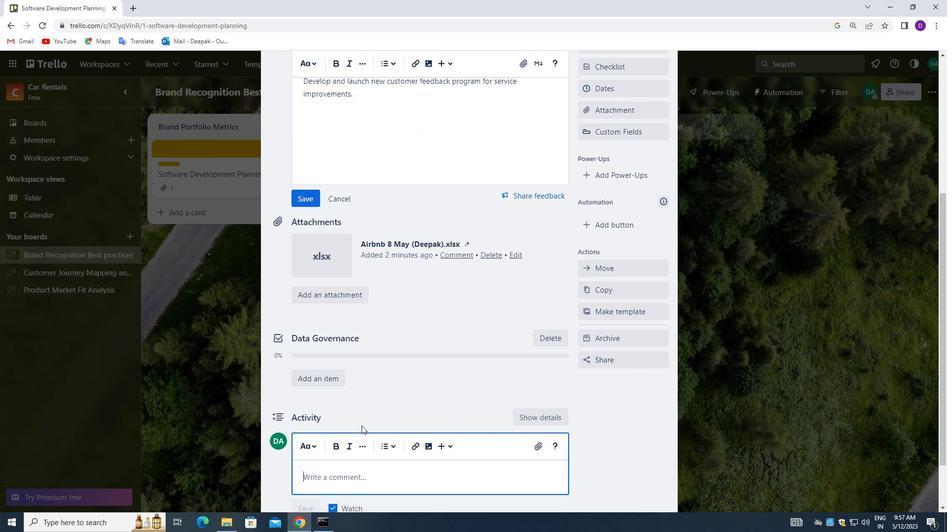 
Action: Mouse moved to (361, 426)
Screenshot: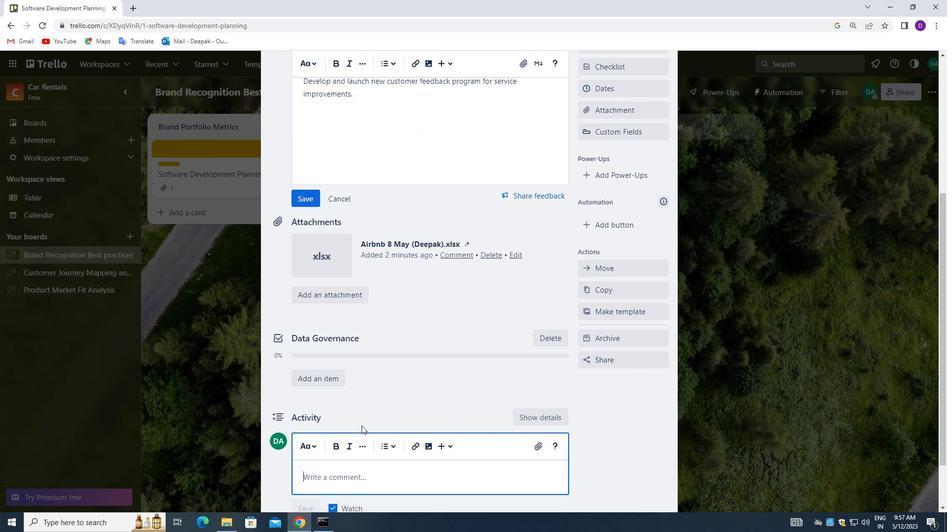 
Action: Mouse scrolled (361, 425) with delta (0, 0)
Screenshot: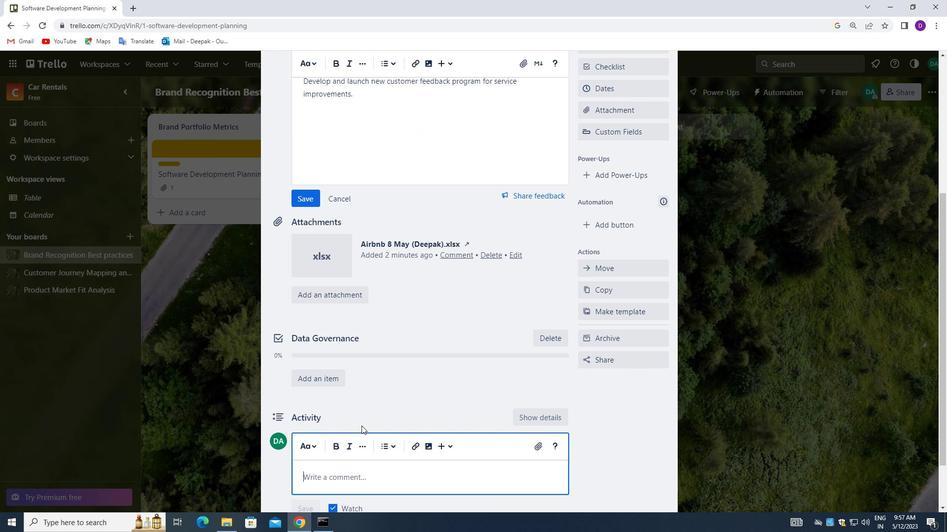 
Action: Mouse scrolled (361, 425) with delta (0, 0)
Screenshot: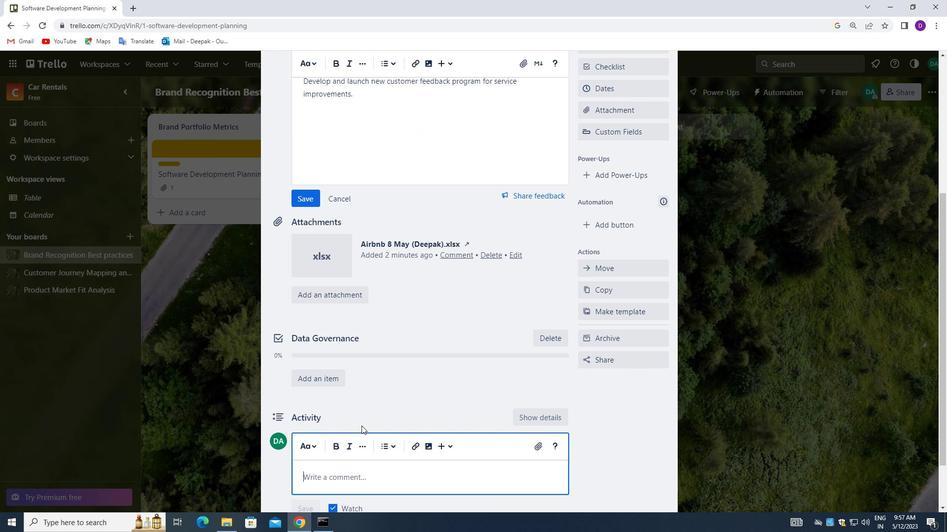 
Action: Mouse moved to (354, 424)
Screenshot: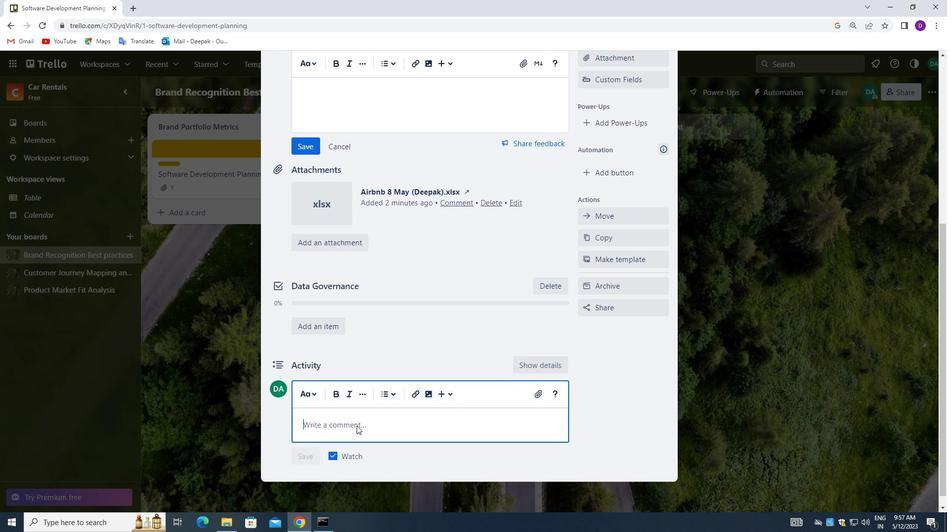 
Action: Key pressed <Key.shift_r>GIVEN<Key.space>THE<Key.space>POTENTIAL<Key.space>IMPACT<Key.space>OF<Key.space>THIS<Key.space>TAL<Key.backspace>SK<Key.space>ON<Key.space>OUR<Key.space>COMPANY<Key.space>SOCIAL<Key.space>RESPONSIBILITY<Key.space><Key.backspace>,<Key.space>LWT<Key.space><Key.backspace><Key.backspace><Key.backspace>ET<Key.space>US<Key.space>ENSURE<Key.space>THAT<Key.space>WE<Key.space>APPROACH<Key.space>IT<Key.space>WITH<Key.space>A<Key.space>SENSE<Key.space>OF<Key.space>ETHICAL<Key.space>AWARNESS<Key.space><Key.backspace><Key.backspace><Key.backspace><Key.backspace><Key.backspace>ENESS<Key.space>AND<Key.space>CONSCIOUSNESS<Key.space><Key.backspace>.
Screenshot: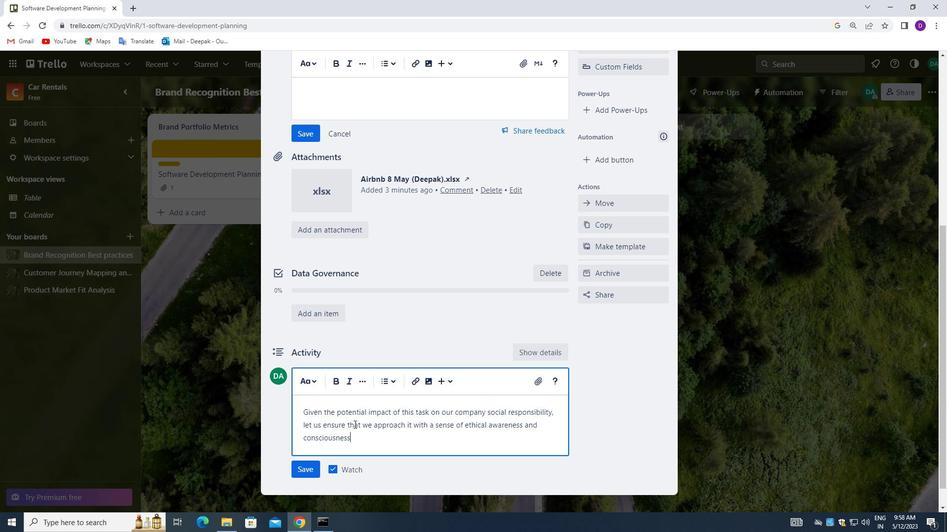 
Action: Mouse moved to (300, 469)
Screenshot: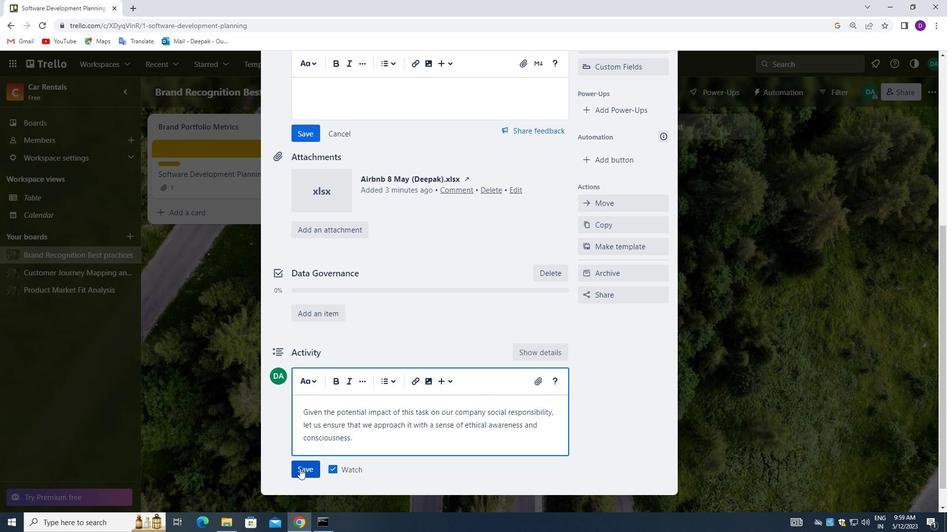 
Action: Mouse pressed left at (300, 469)
Screenshot: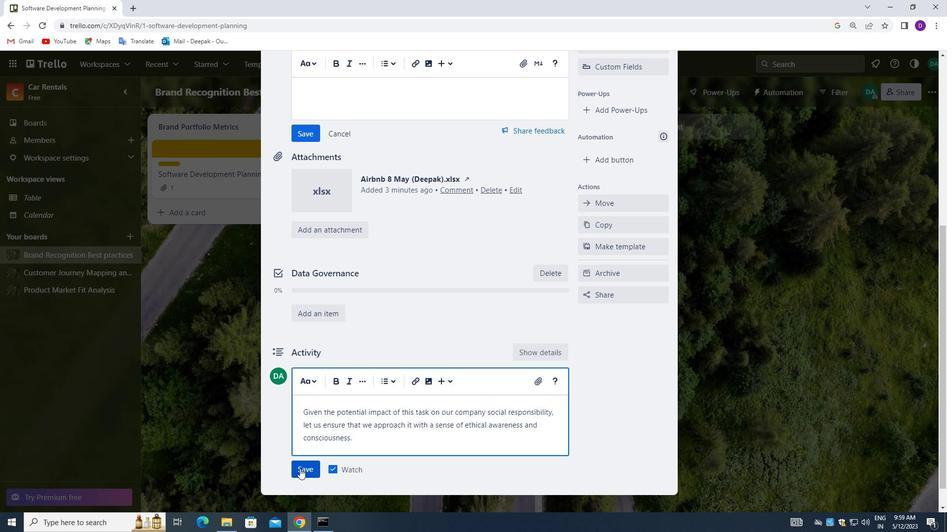 
Action: Mouse moved to (388, 366)
Screenshot: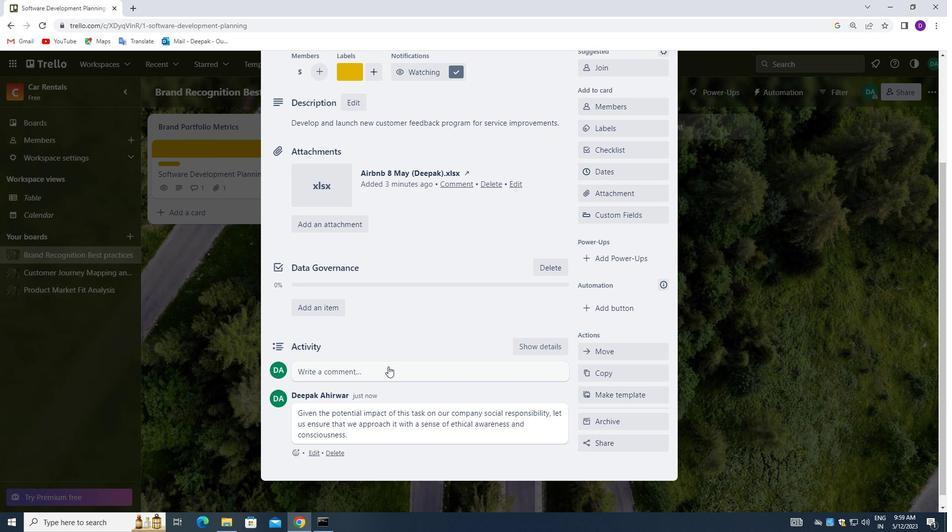 
Action: Mouse scrolled (388, 366) with delta (0, 0)
Screenshot: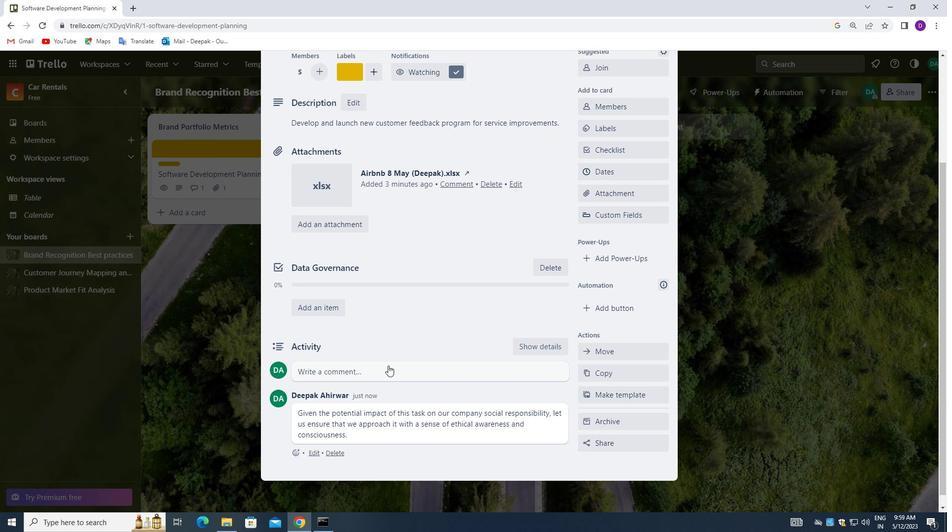 
Action: Mouse moved to (619, 226)
Screenshot: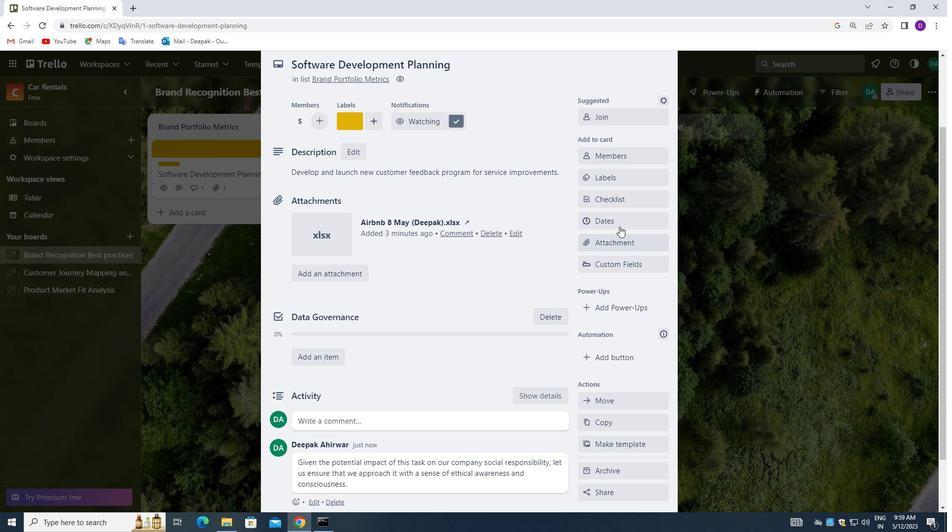 
Action: Mouse pressed left at (619, 226)
Screenshot: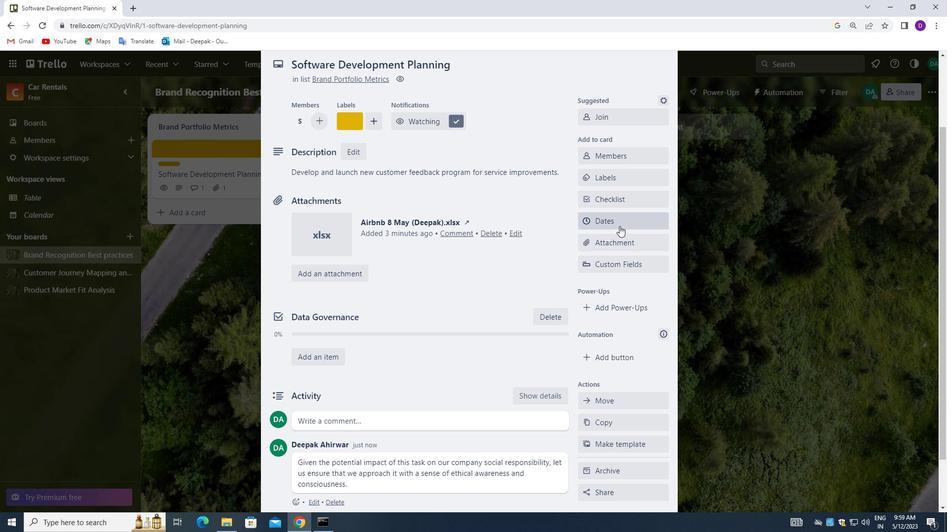 
Action: Mouse moved to (592, 288)
Screenshot: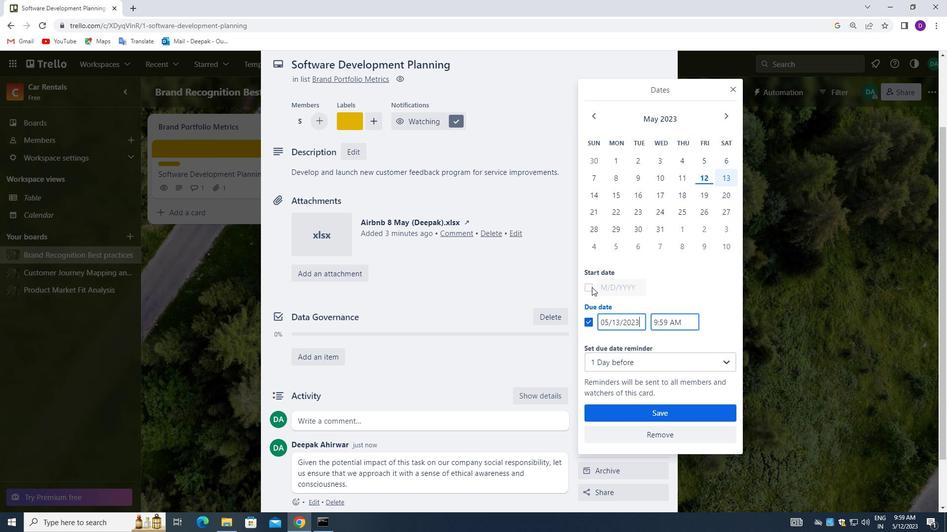 
Action: Mouse pressed left at (592, 288)
Screenshot: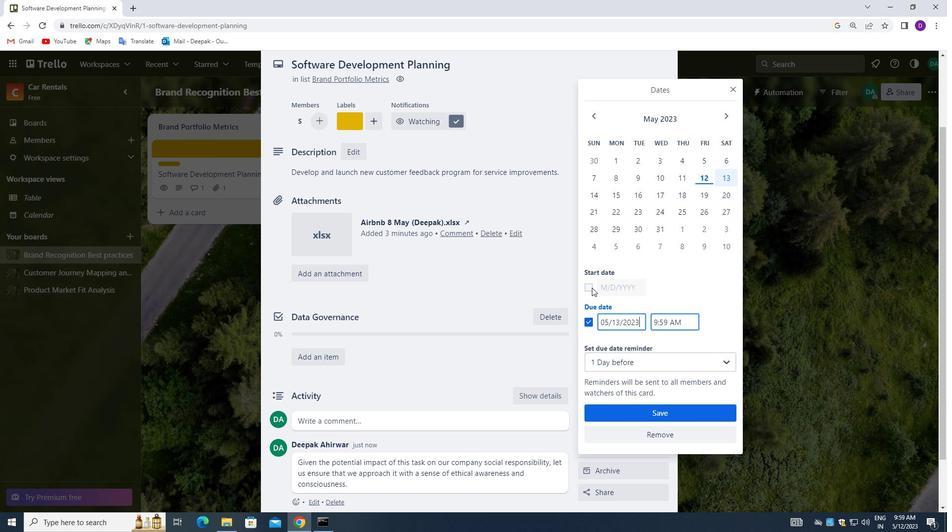 
Action: Mouse moved to (640, 287)
Screenshot: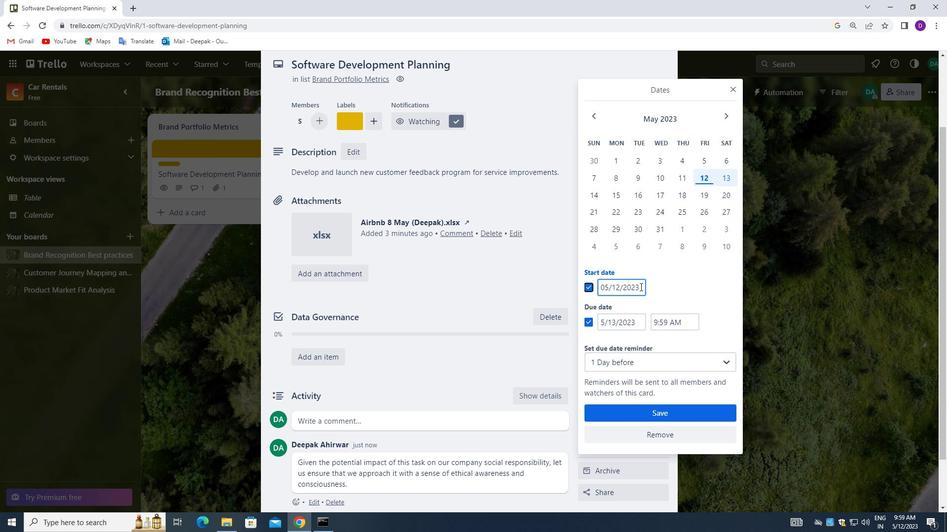 
Action: Mouse pressed left at (640, 287)
Screenshot: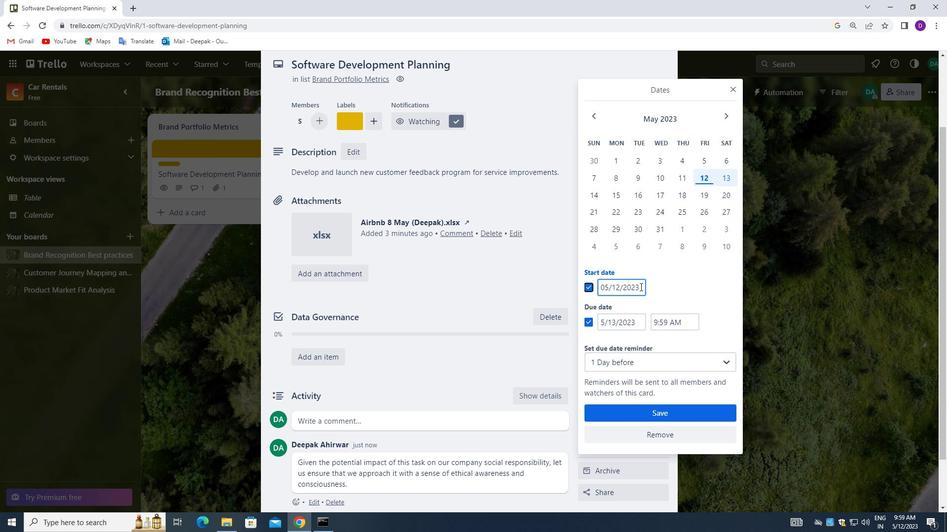 
Action: Mouse moved to (625, 278)
Screenshot: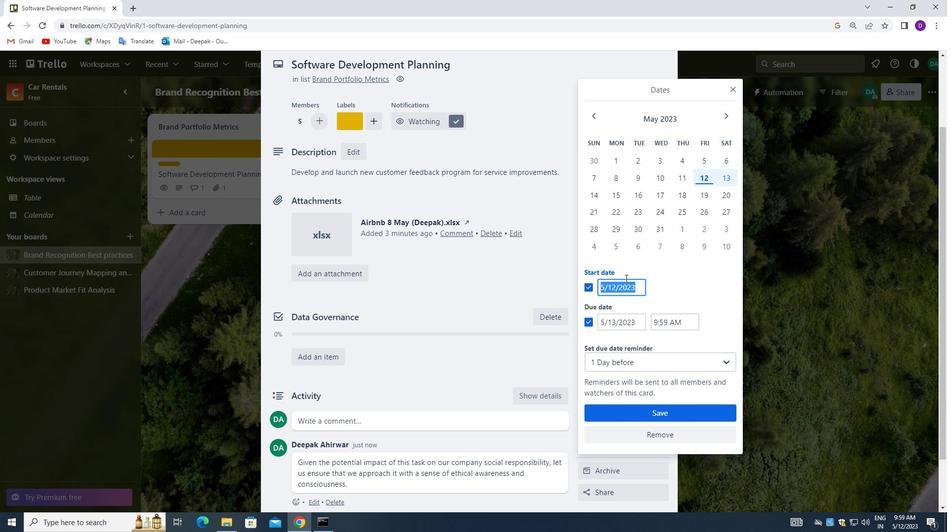 
Action: Key pressed <Key.backspace>
Screenshot: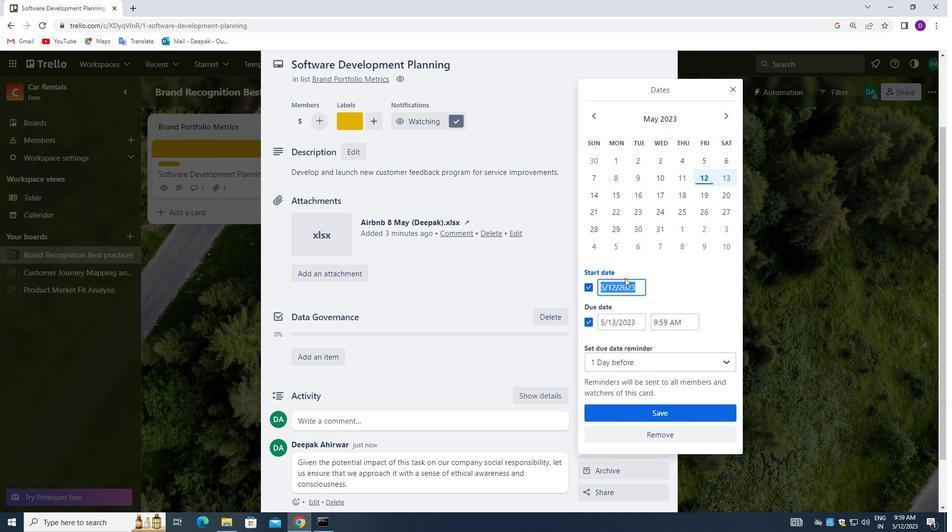 
Action: Mouse moved to (624, 278)
Screenshot: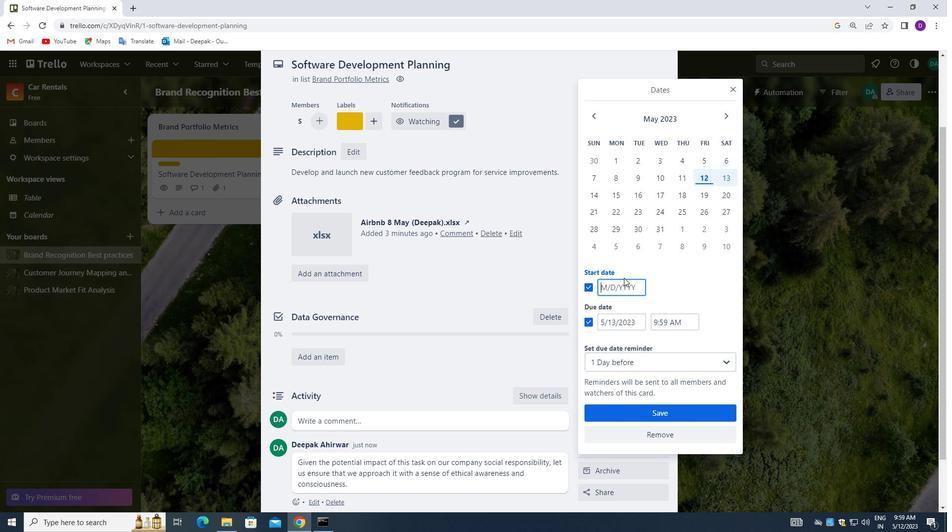 
Action: Key pressed 0
Screenshot: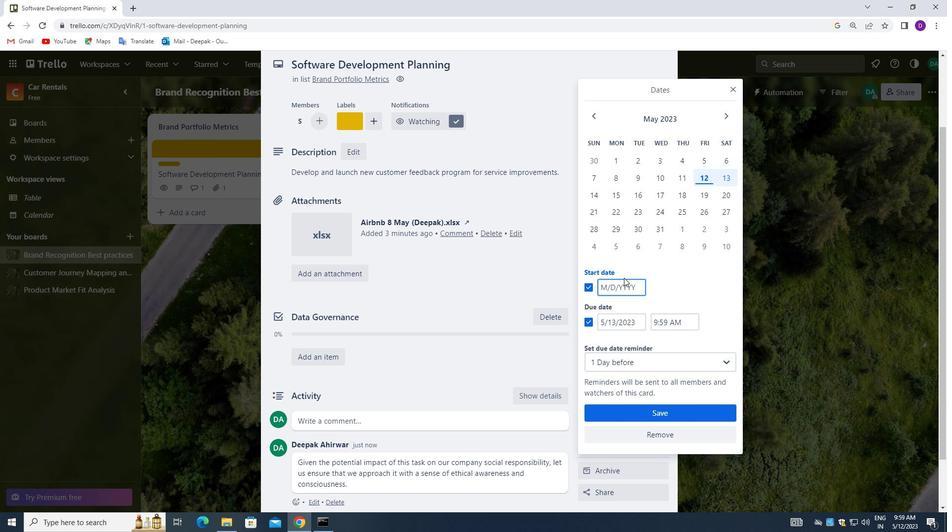 
Action: Mouse moved to (623, 278)
Screenshot: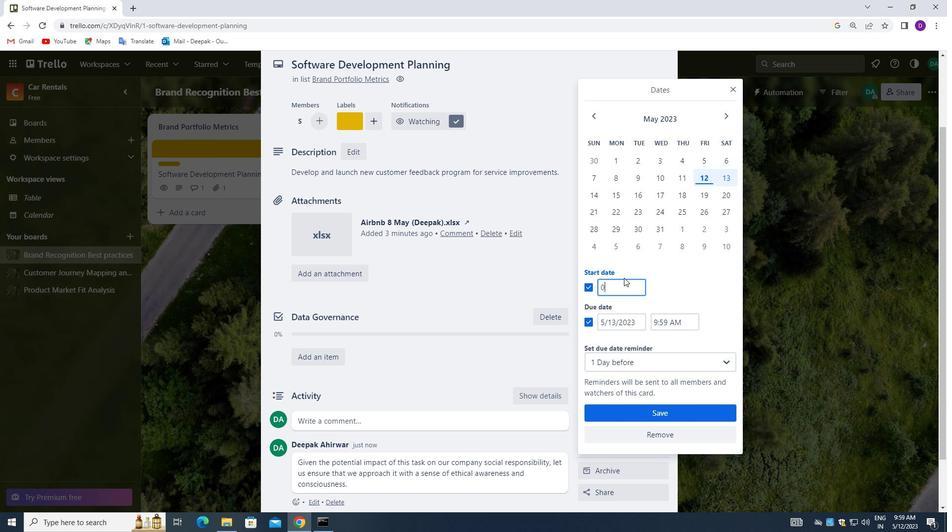 
Action: Key pressed 1/
Screenshot: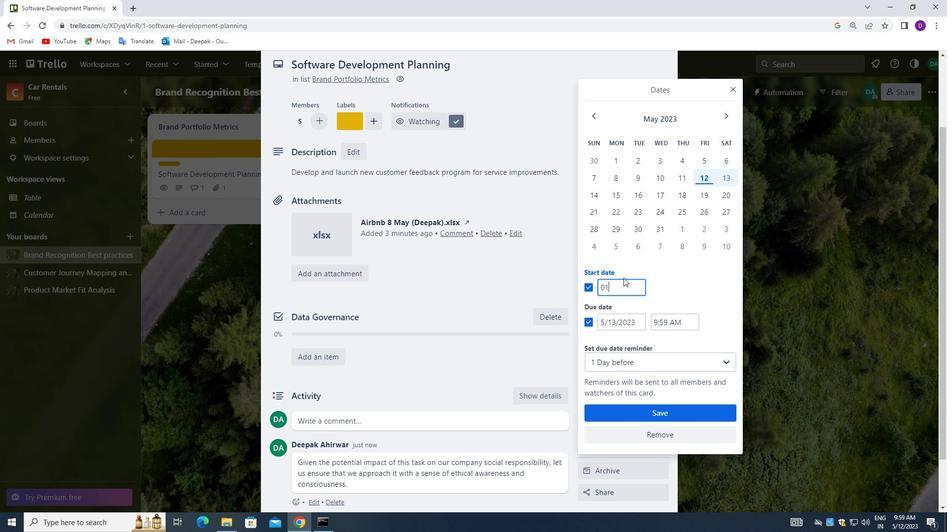 
Action: Mouse moved to (622, 278)
Screenshot: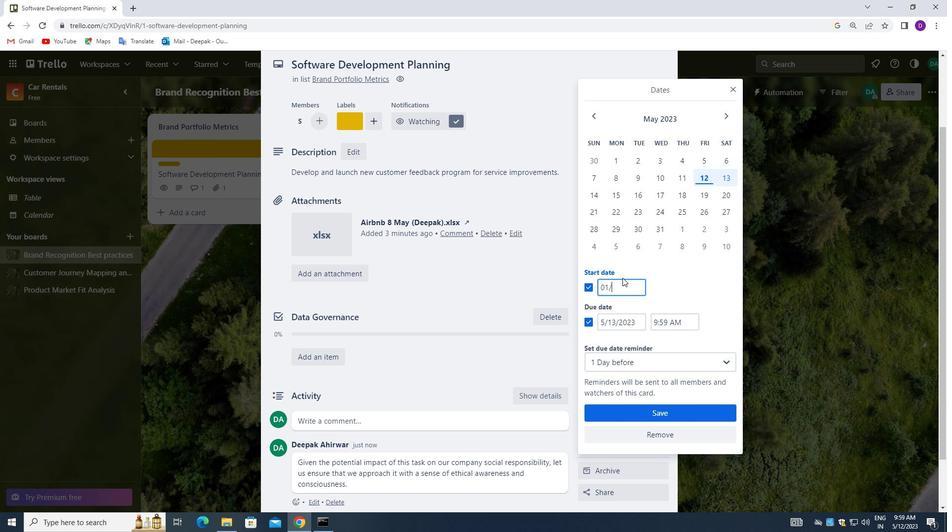 
Action: Key pressed 0
Screenshot: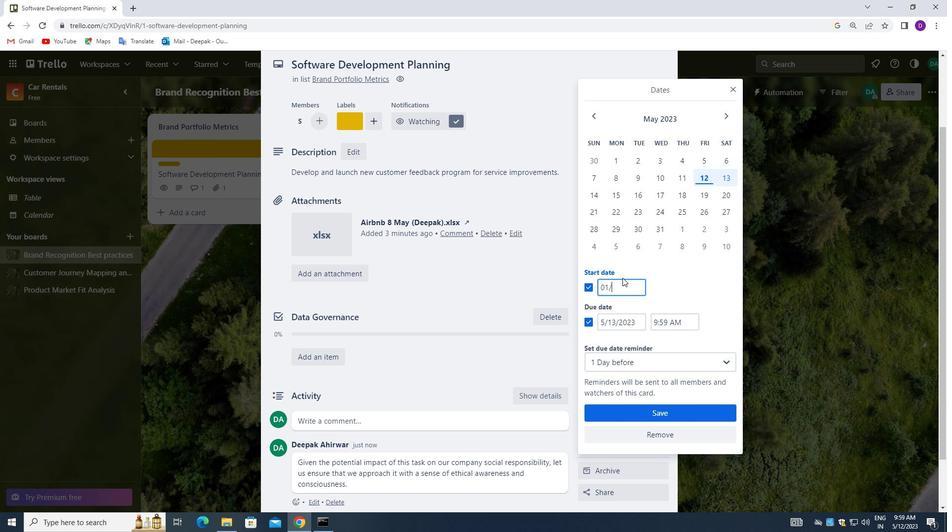 
Action: Mouse moved to (622, 277)
Screenshot: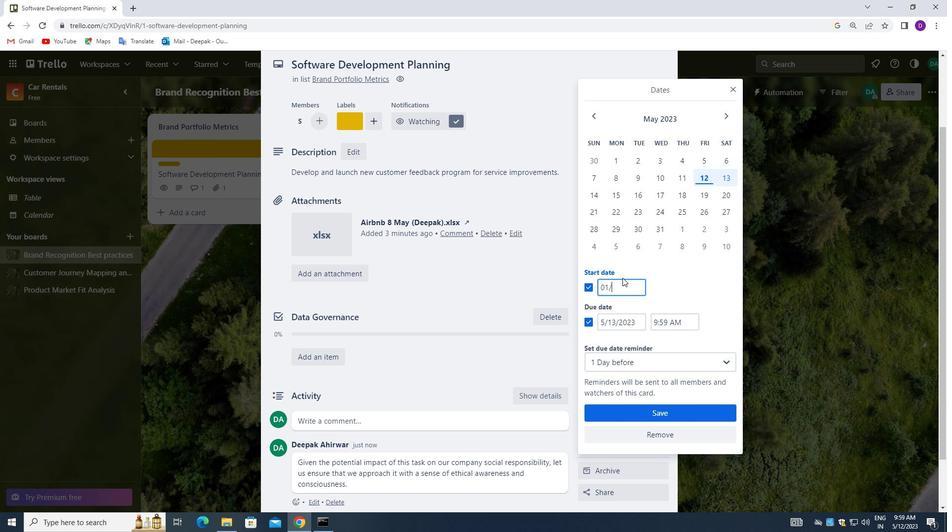 
Action: Key pressed 1
Screenshot: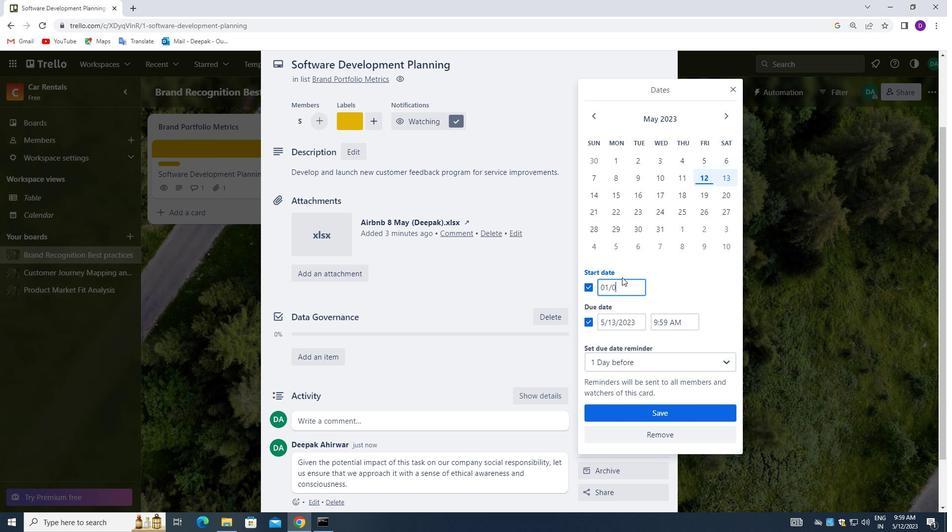 
Action: Mouse moved to (621, 277)
Screenshot: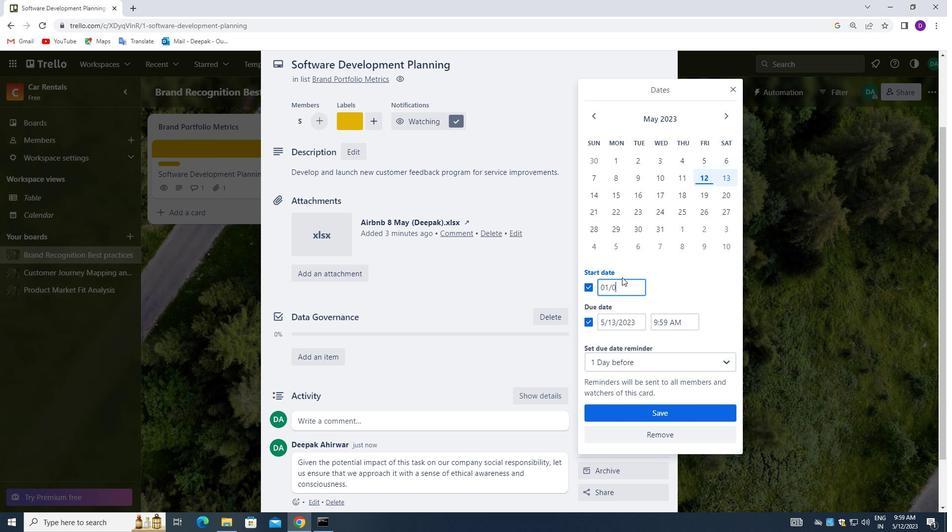 
Action: Key pressed /
Screenshot: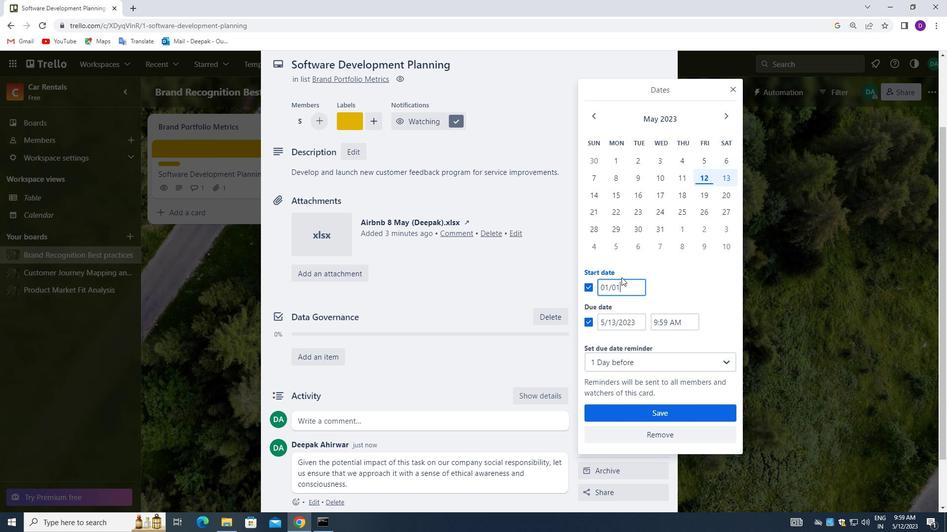 
Action: Mouse moved to (620, 277)
Screenshot: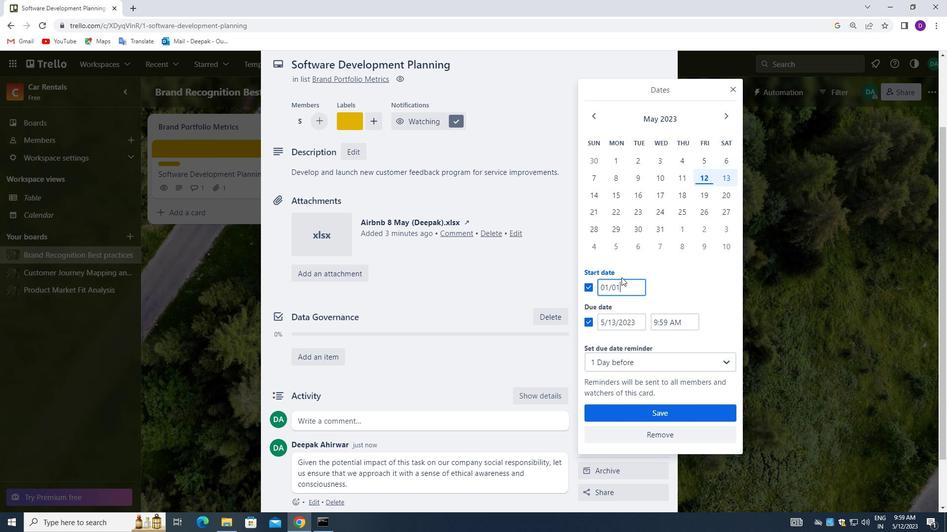 
Action: Key pressed 1900
Screenshot: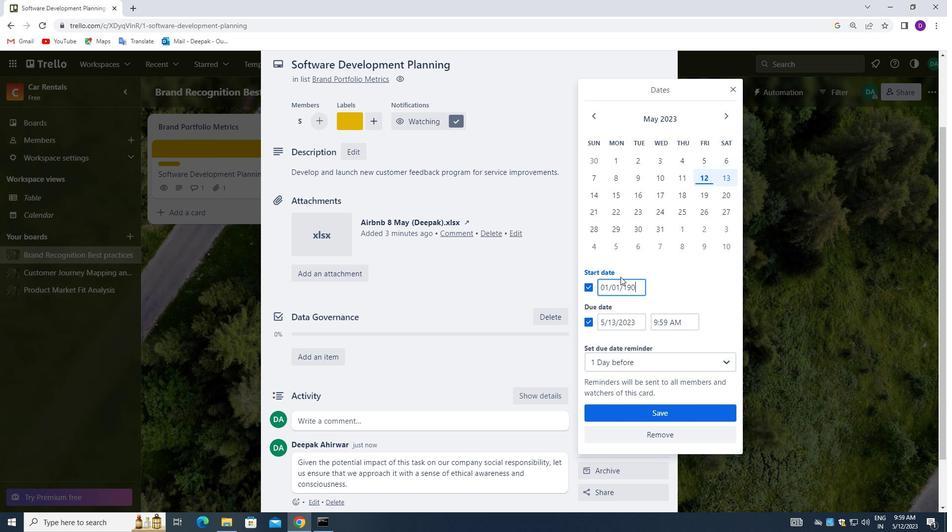 
Action: Mouse moved to (639, 322)
Screenshot: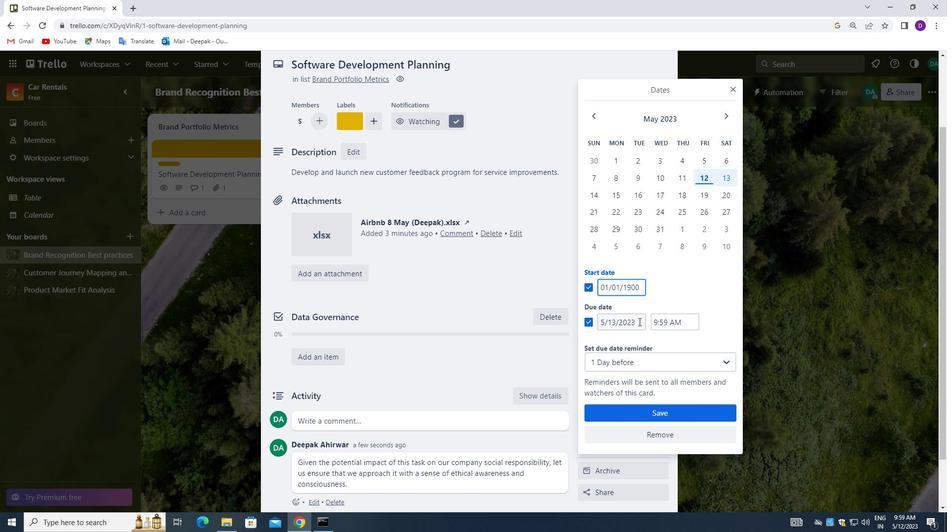 
Action: Mouse pressed left at (639, 322)
Screenshot: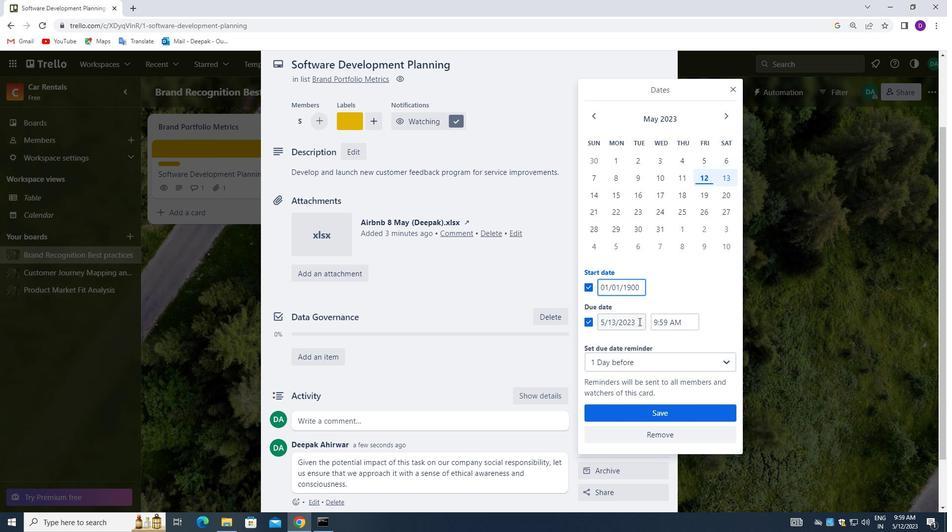 
Action: Mouse moved to (617, 303)
Screenshot: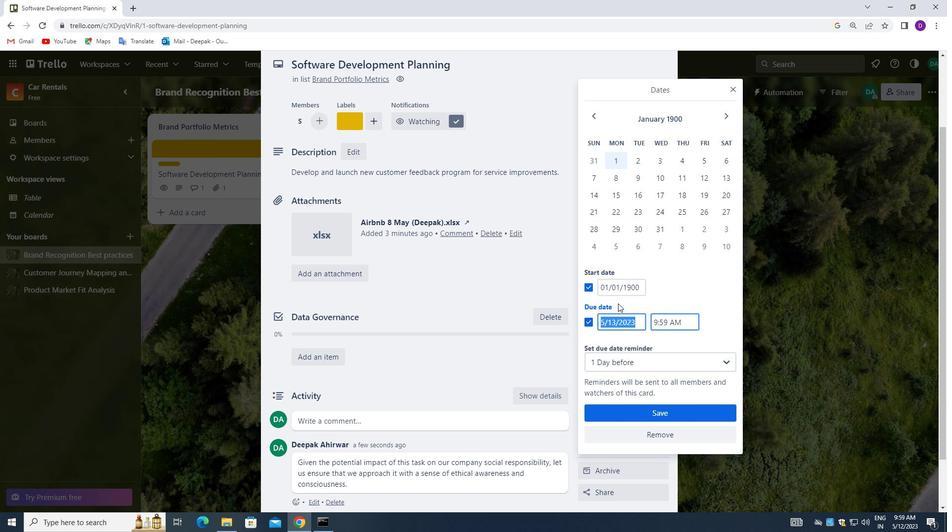 
Action: Key pressed <Key.backspace>
Screenshot: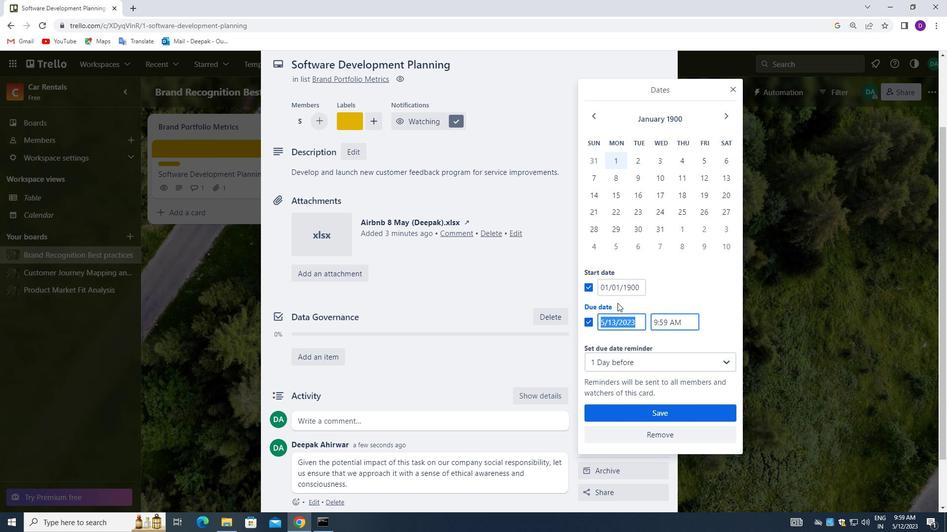 
Action: Mouse moved to (616, 303)
Screenshot: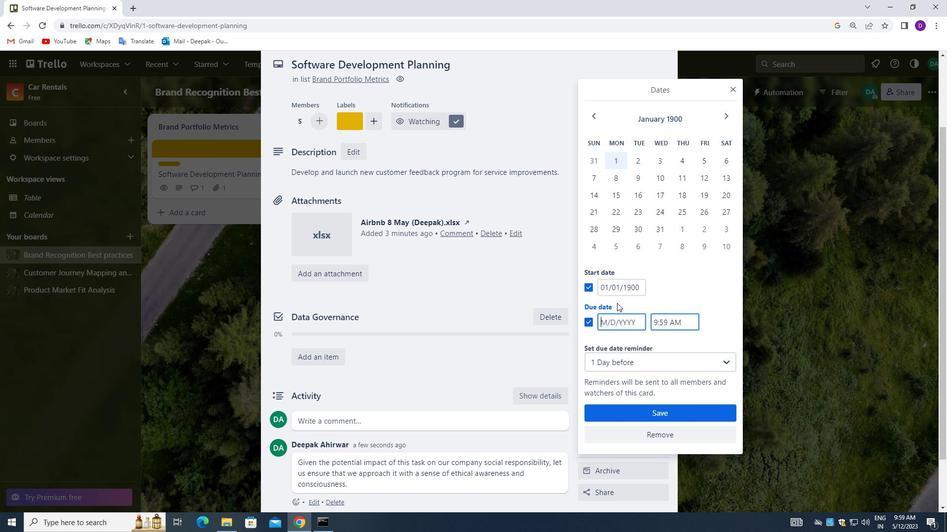
Action: Key pressed 0
Screenshot: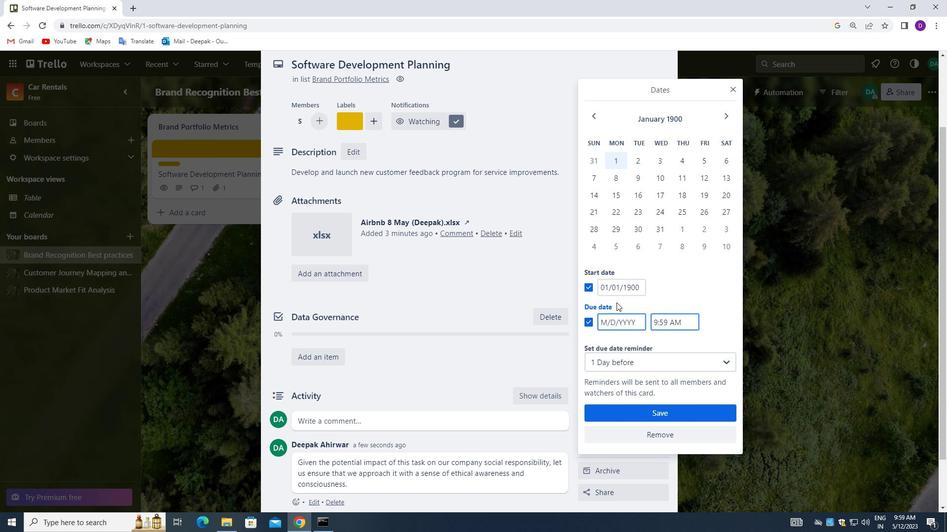 
Action: Mouse moved to (616, 303)
Screenshot: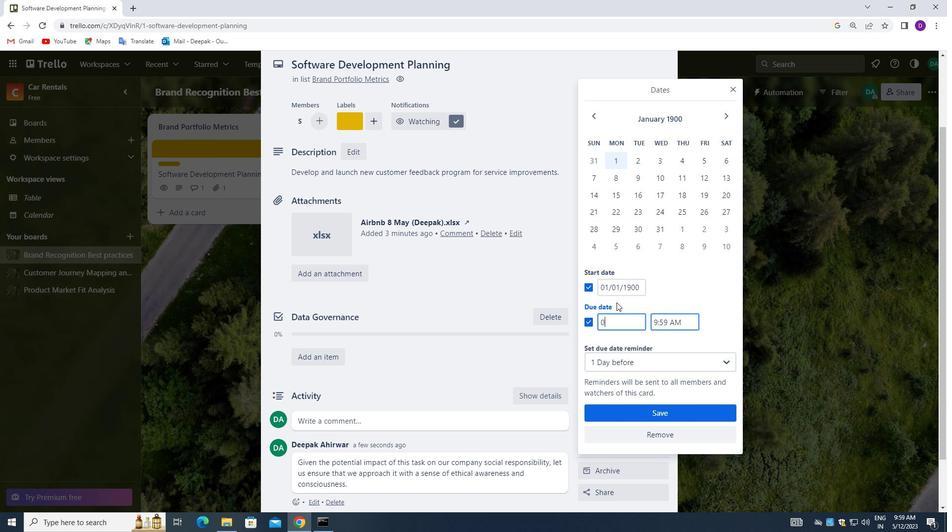 
Action: Key pressed 1/0
Screenshot: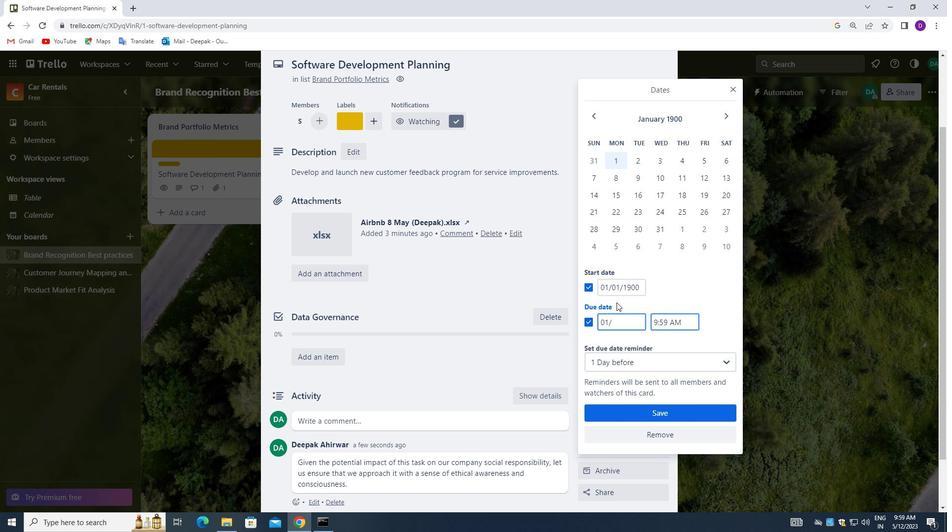 
Action: Mouse moved to (616, 302)
Screenshot: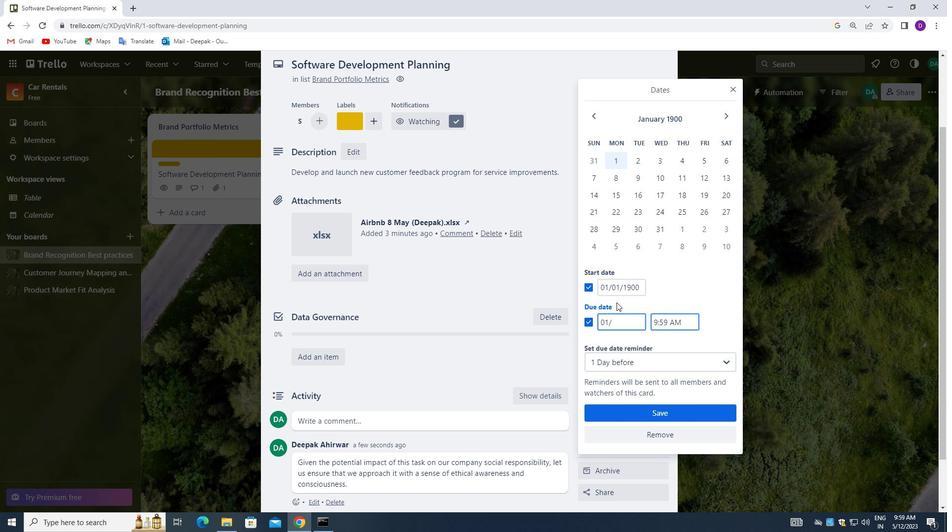
Action: Key pressed 8/19
Screenshot: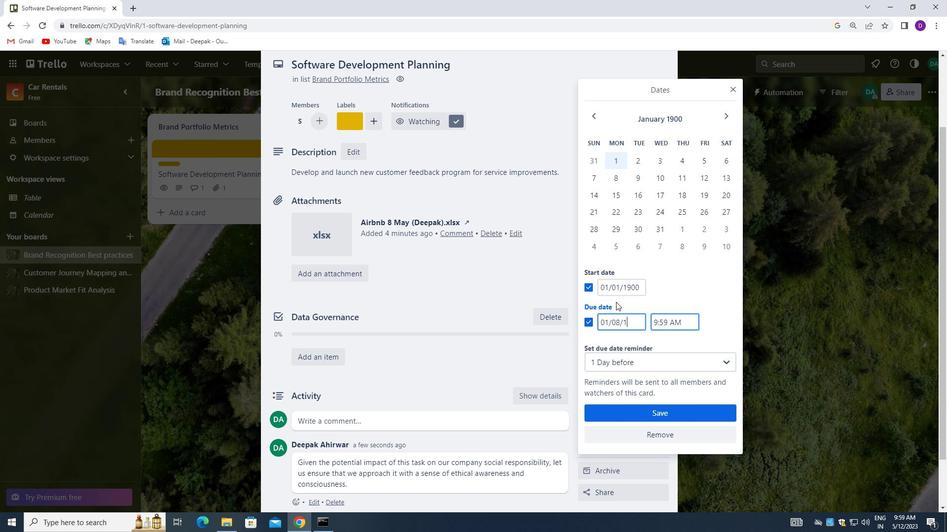 
Action: Mouse moved to (615, 302)
Screenshot: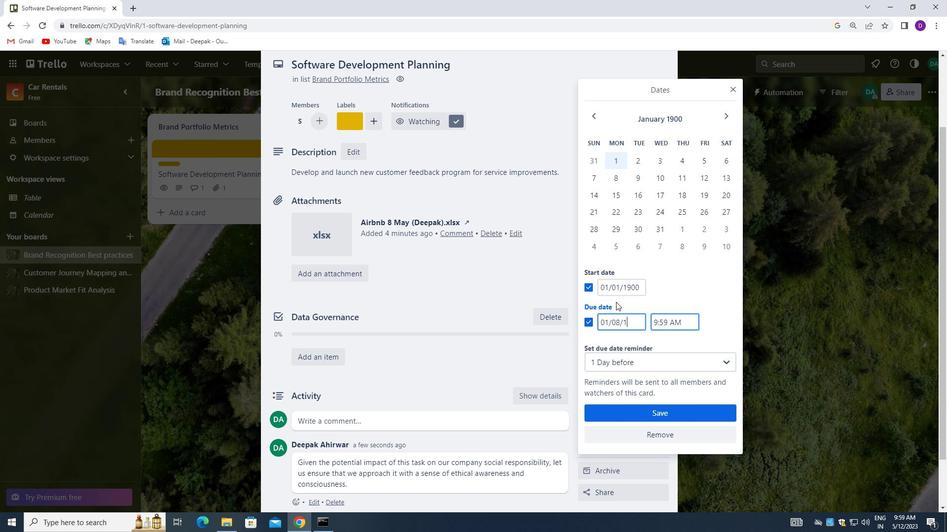 
Action: Key pressed 00
Screenshot: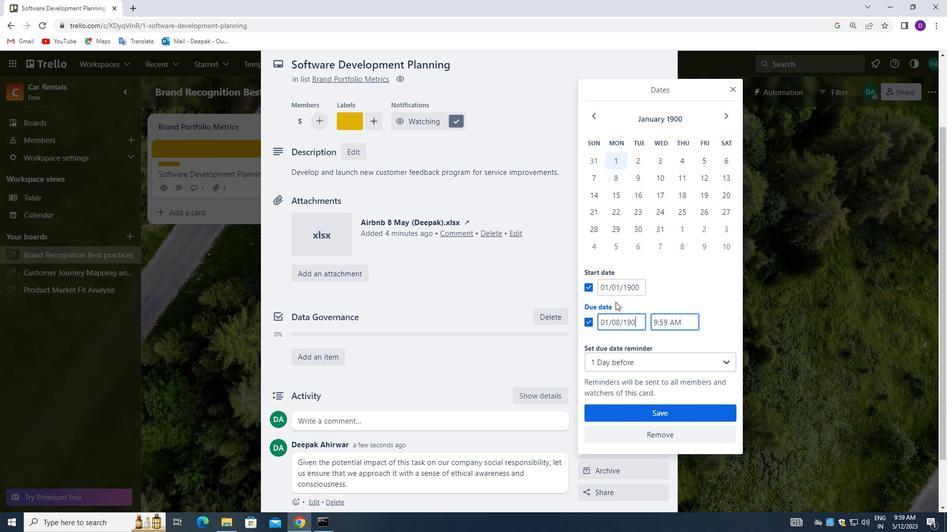 
Action: Mouse moved to (675, 414)
Screenshot: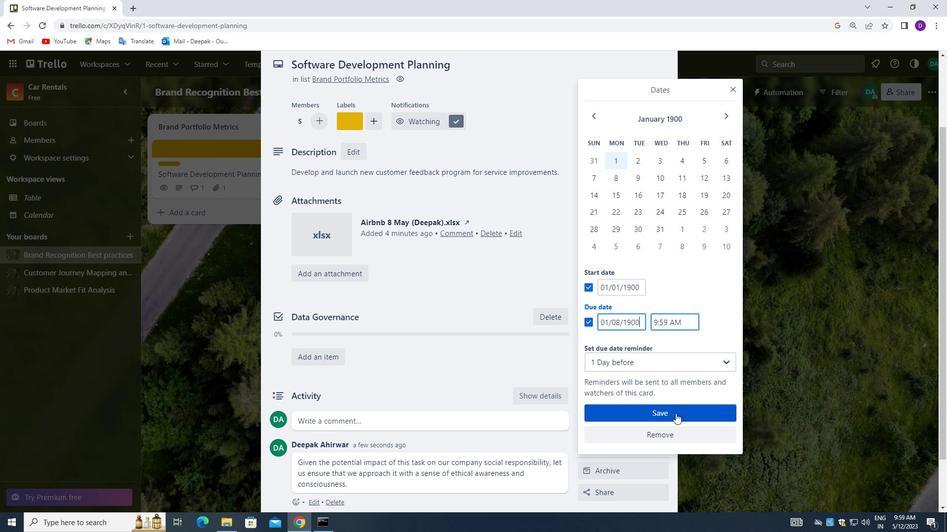 
Action: Mouse pressed left at (675, 414)
Screenshot: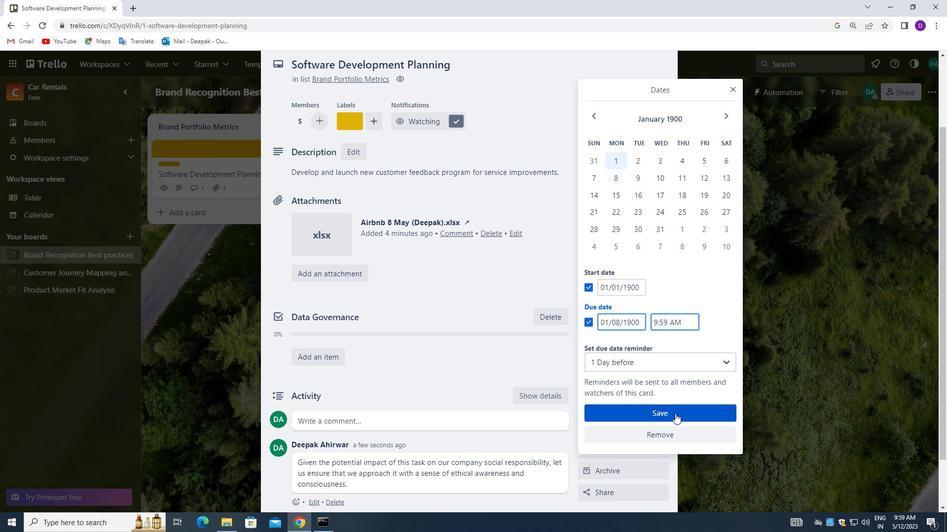 
Action: Mouse moved to (425, 380)
Screenshot: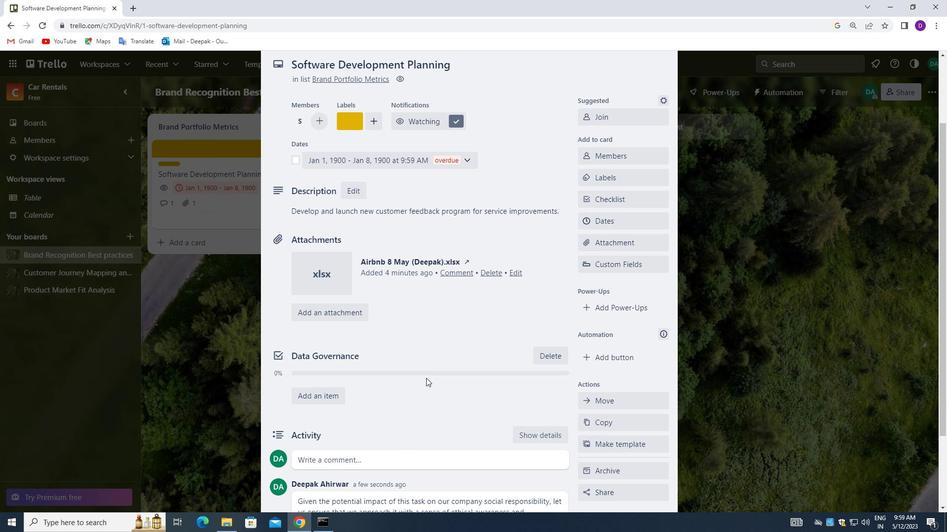 
Action: Mouse scrolled (425, 380) with delta (0, 0)
Screenshot: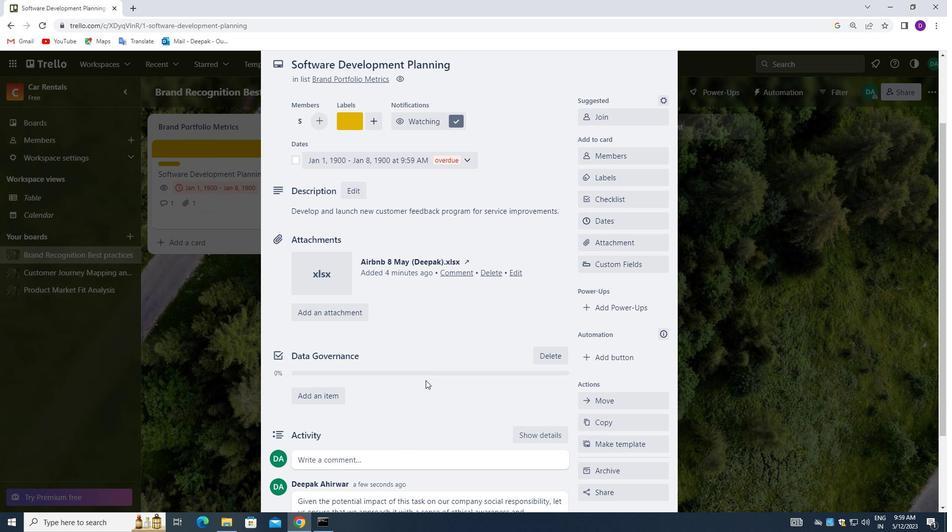 
Action: Mouse moved to (425, 381)
Screenshot: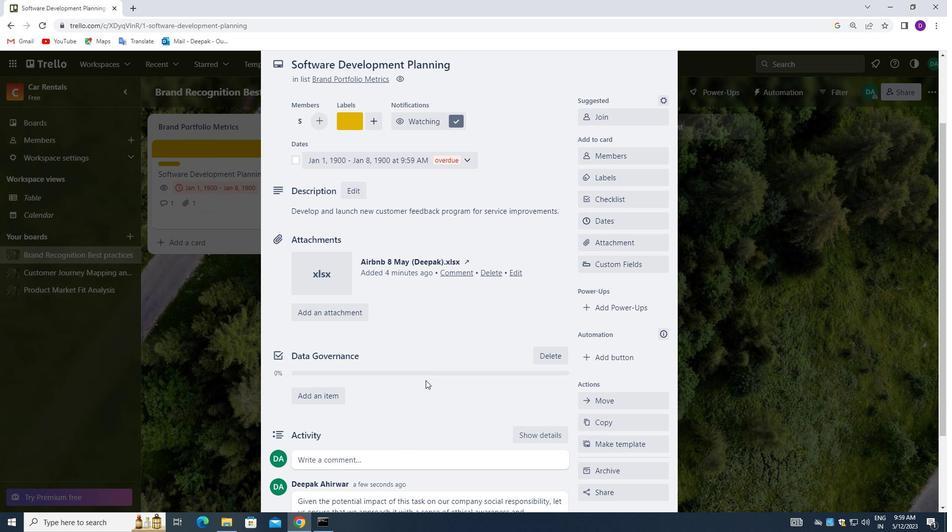 
Action: Mouse scrolled (425, 380) with delta (0, 0)
Screenshot: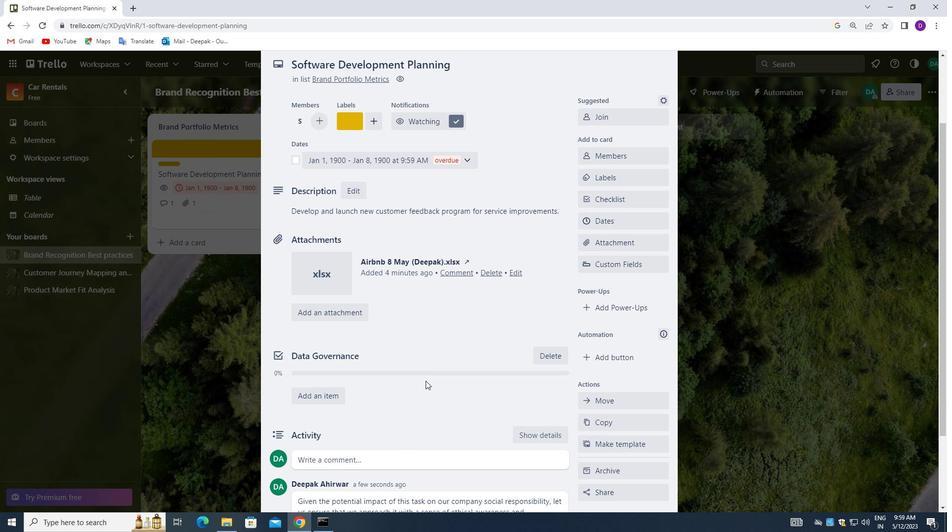 
Action: Mouse scrolled (425, 380) with delta (0, 0)
Screenshot: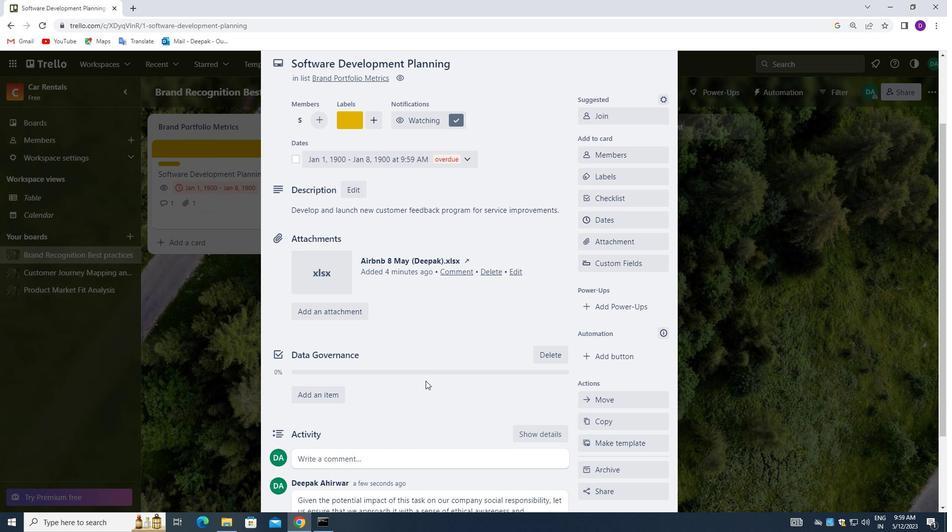 
Action: Mouse scrolled (425, 380) with delta (0, 0)
Screenshot: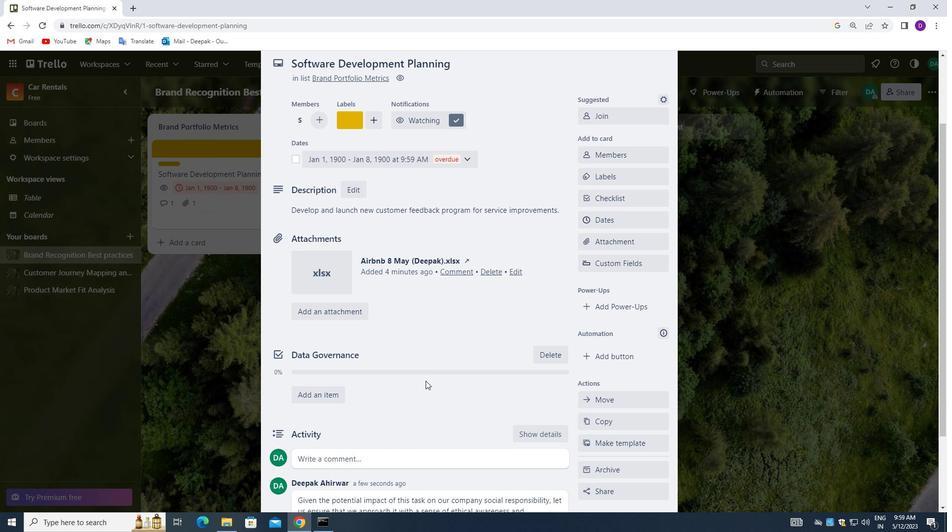 
Action: Mouse scrolled (425, 380) with delta (0, 0)
Screenshot: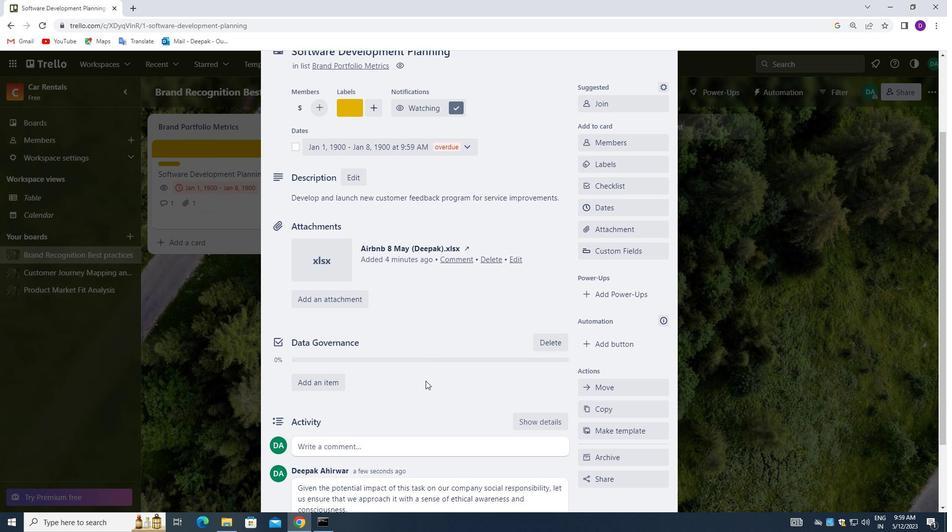 
Action: Mouse scrolled (425, 380) with delta (0, 0)
Screenshot: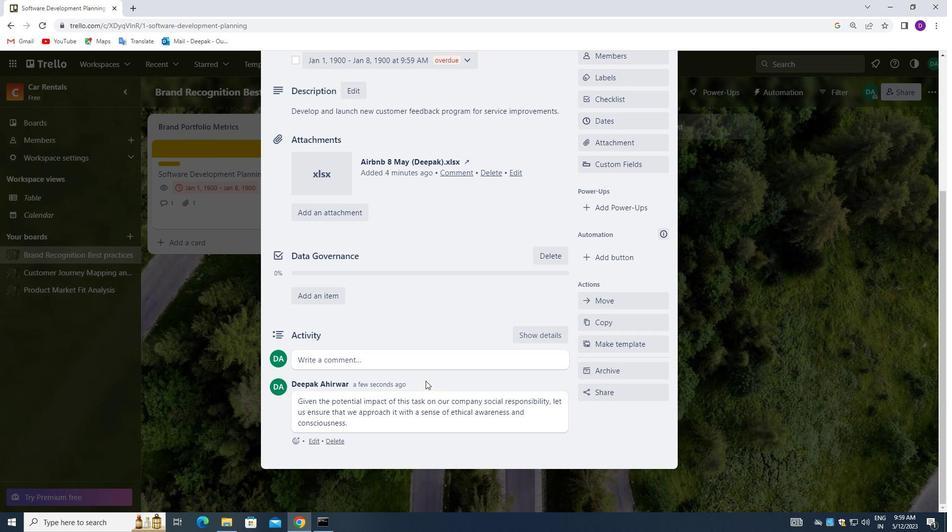 
Action: Mouse scrolled (425, 380) with delta (0, 0)
Screenshot: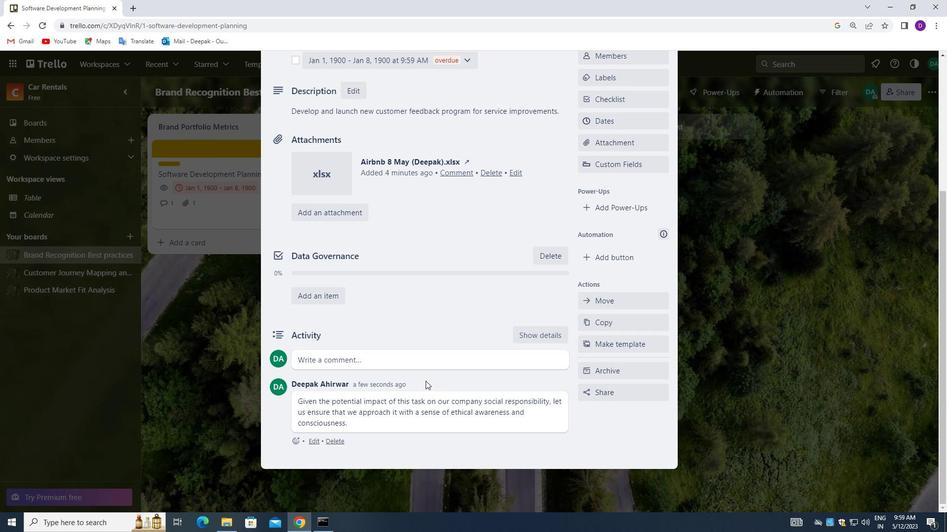 
Action: Mouse scrolled (425, 380) with delta (0, 0)
Screenshot: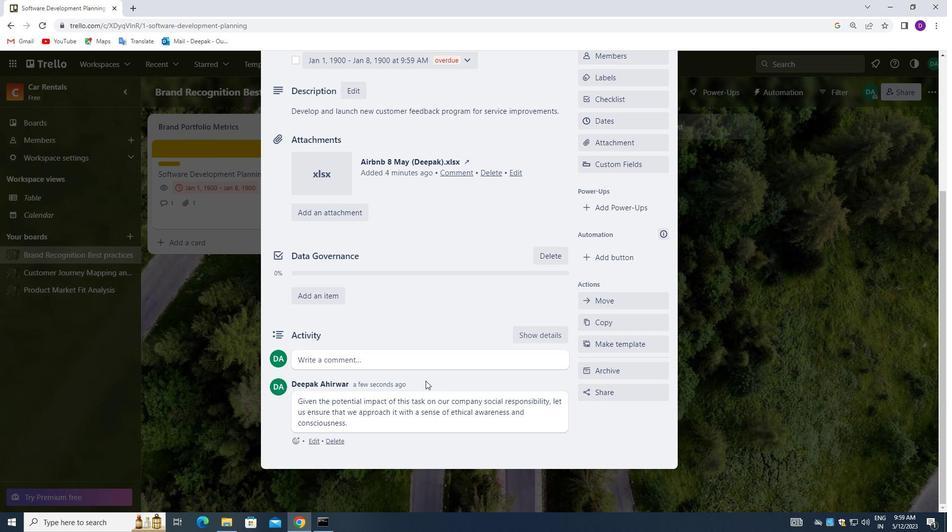 
Action: Mouse moved to (434, 307)
Screenshot: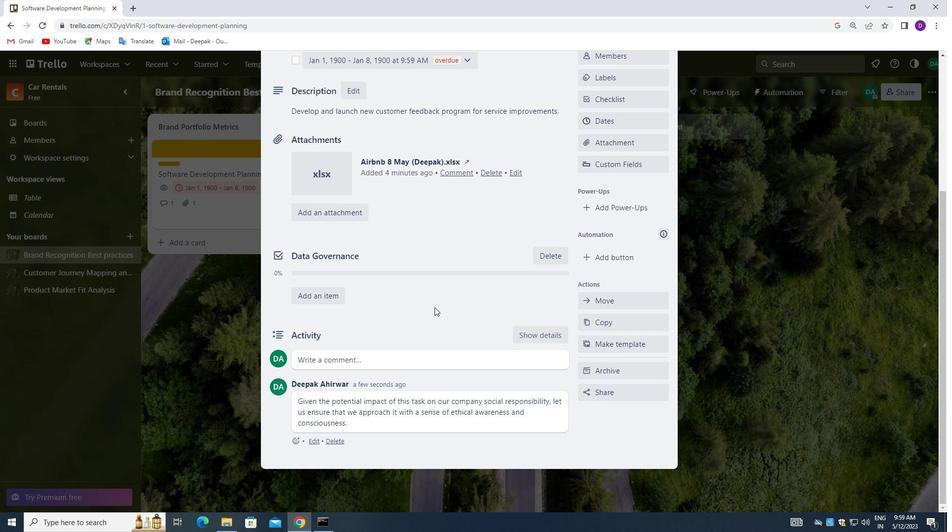 
Action: Mouse scrolled (434, 307) with delta (0, 0)
Screenshot: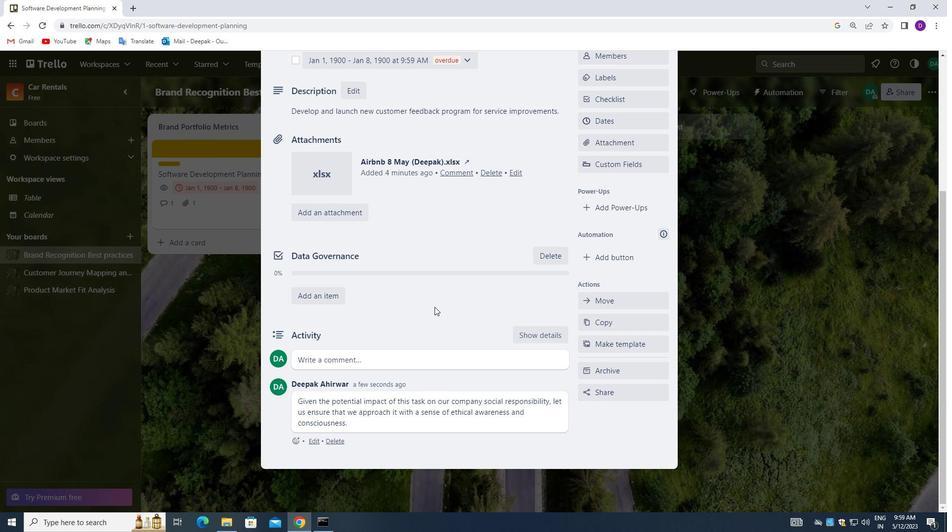 
Action: Mouse moved to (434, 306)
Screenshot: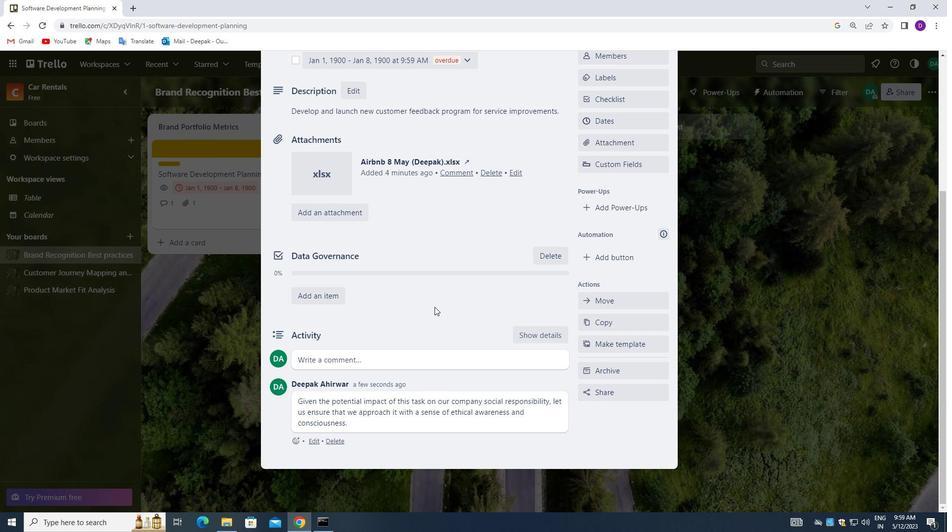 
Action: Mouse scrolled (434, 306) with delta (0, 0)
Screenshot: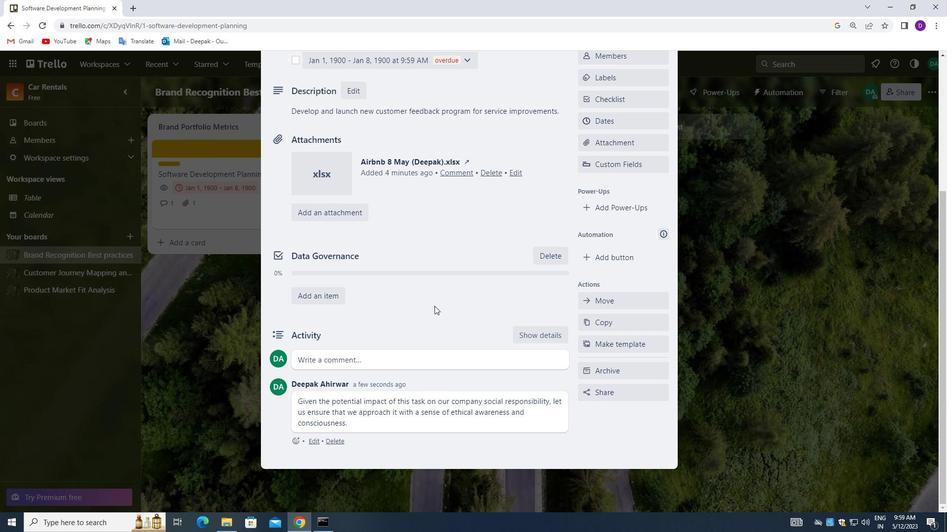 
Action: Mouse moved to (434, 305)
Screenshot: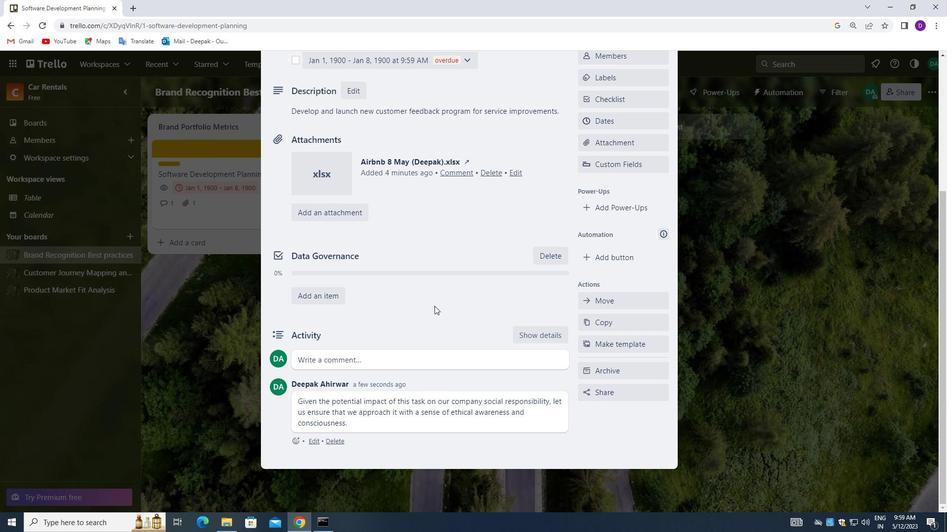 
Action: Mouse scrolled (434, 306) with delta (0, 0)
Screenshot: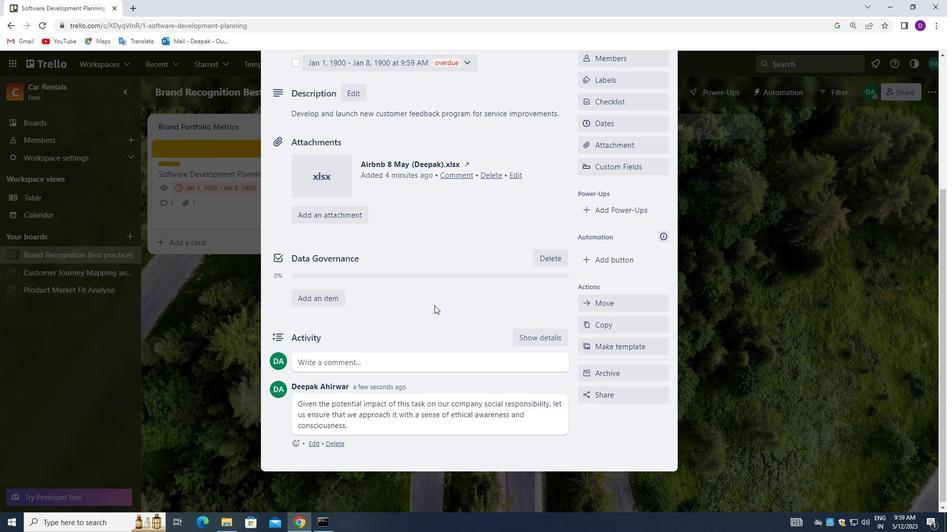 
Action: Mouse moved to (447, 311)
Screenshot: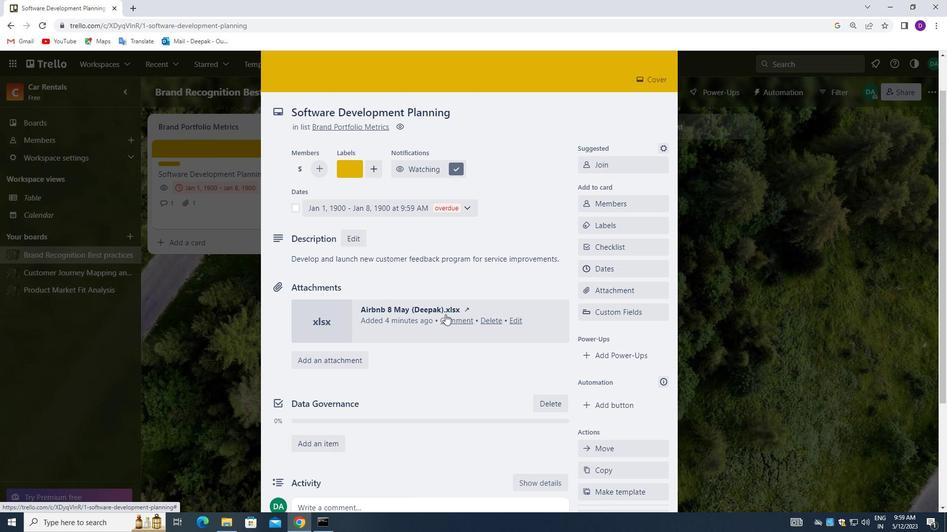 
Action: Mouse scrolled (447, 312) with delta (0, 0)
Screenshot: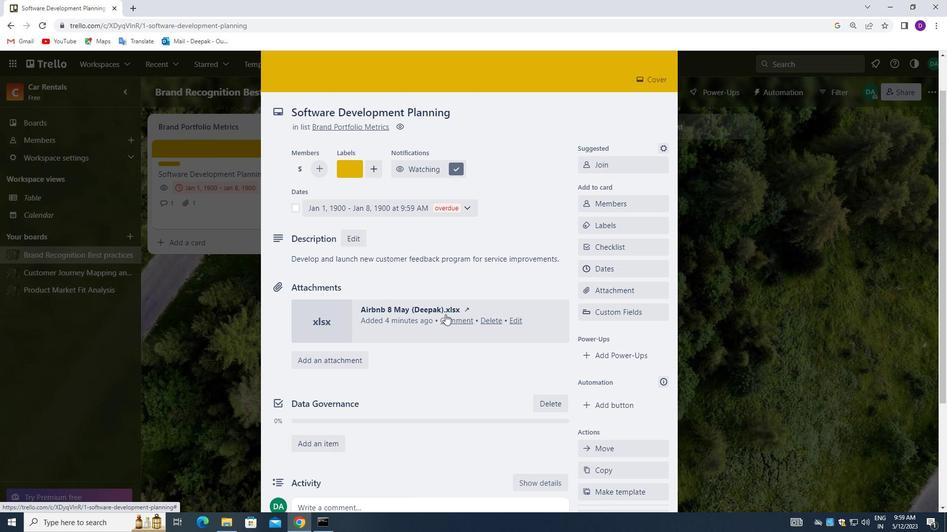 
Action: Mouse moved to (447, 308)
Screenshot: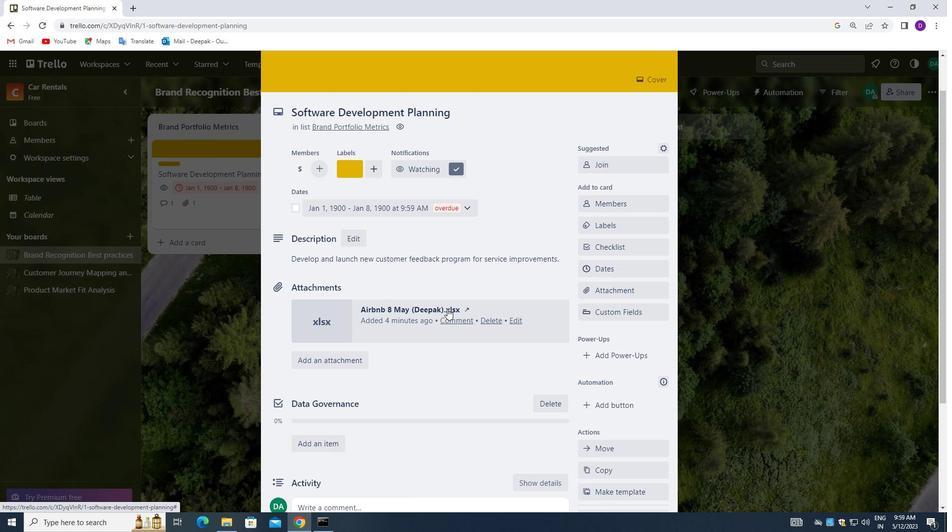 
Action: Mouse scrolled (447, 308) with delta (0, 0)
Screenshot: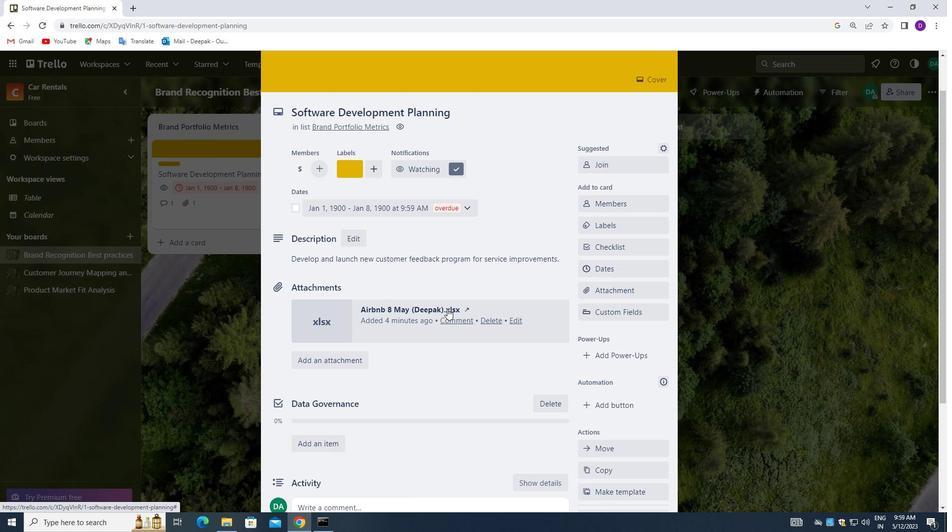 
Action: Mouse moved to (665, 89)
Screenshot: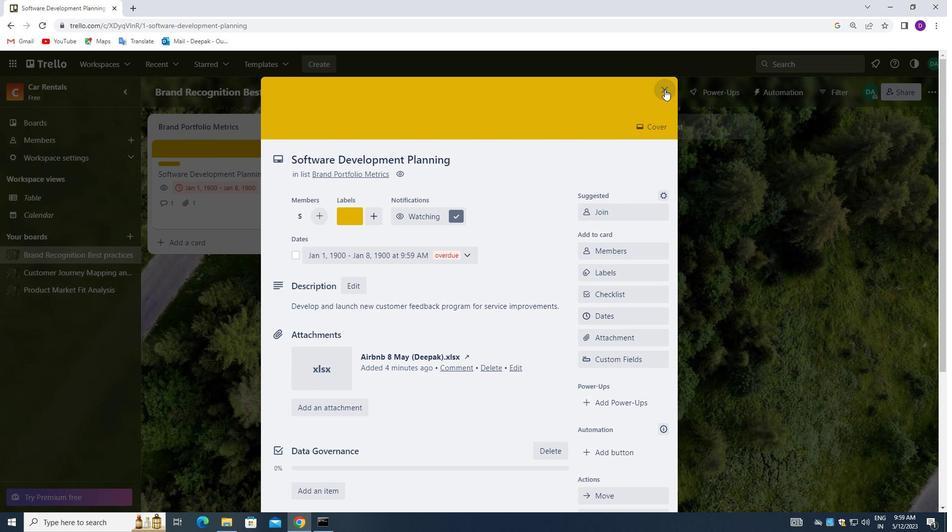 
Action: Mouse pressed left at (665, 89)
Screenshot: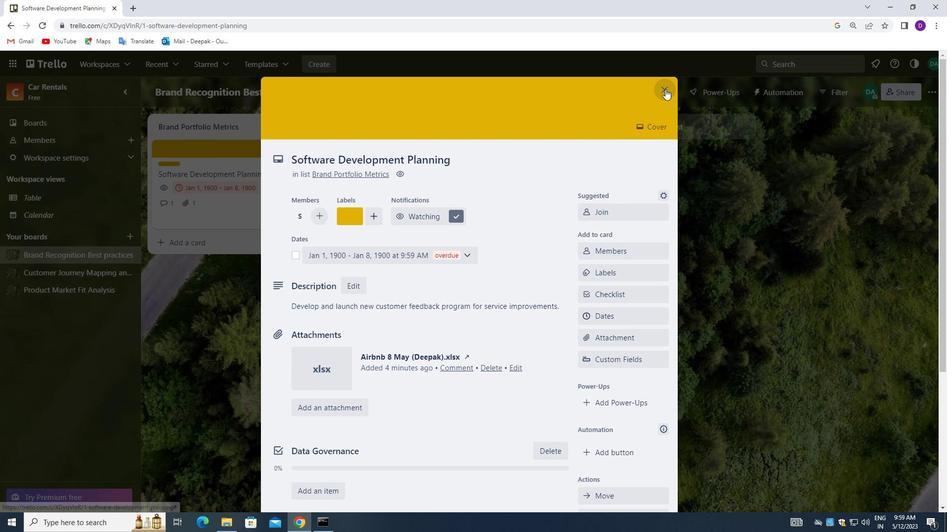 
Action: Mouse moved to (421, 284)
Screenshot: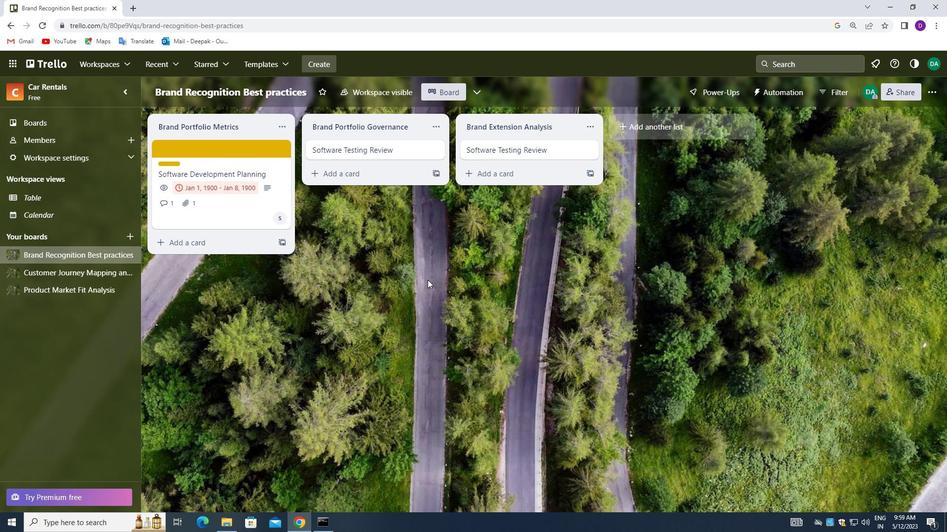 
